 Task: Open Card Social Media Campaign Planning in Board Crisis Management Planning to Workspace Affiliate Marketing and add a team member Softage.4@softage.net, a label Purple, a checklist Landscape Architecture, an attachment from your onedrive, a color Purple and finally, add a card description 'Develop and launch new customer referral program for existing customers' and a comment 'This task presents an opportunity to showcase our communication and presentation skills, effectively conveying information and ideas to others.'. Add a start date 'Jan 04, 1900' with a due date 'Jan 11, 1900'
Action: Mouse moved to (406, 153)
Screenshot: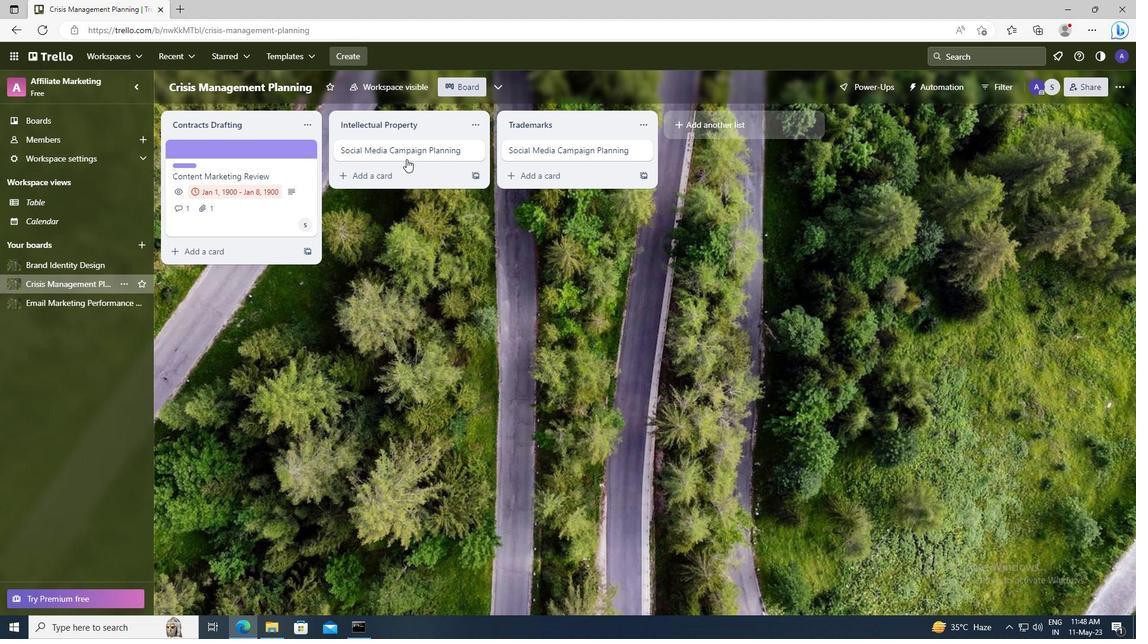 
Action: Mouse pressed left at (406, 153)
Screenshot: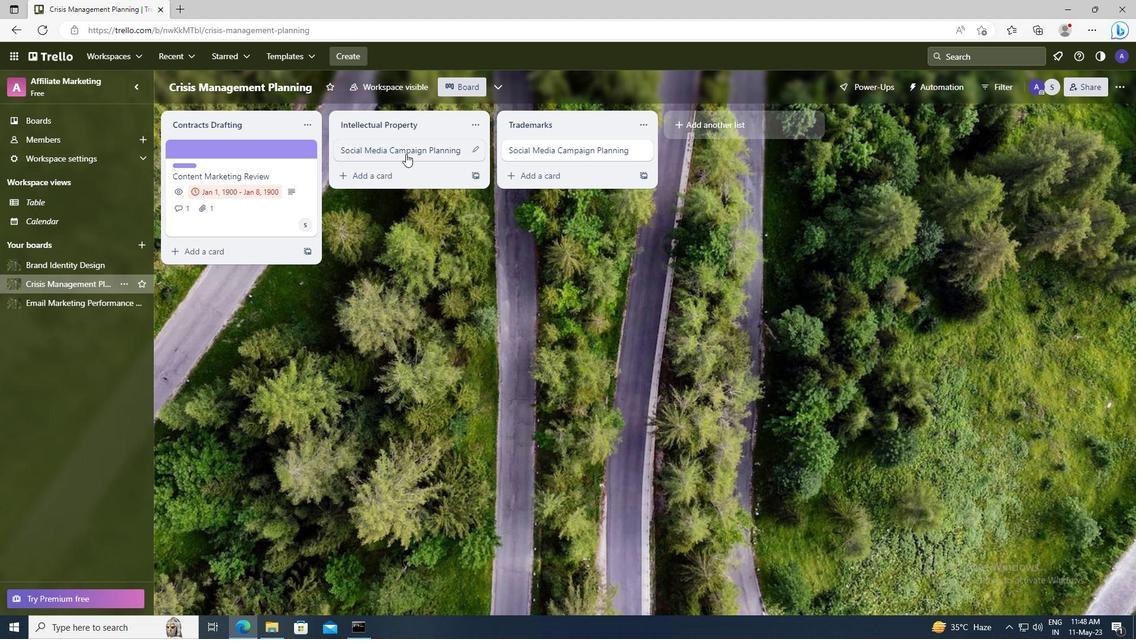 
Action: Mouse moved to (699, 193)
Screenshot: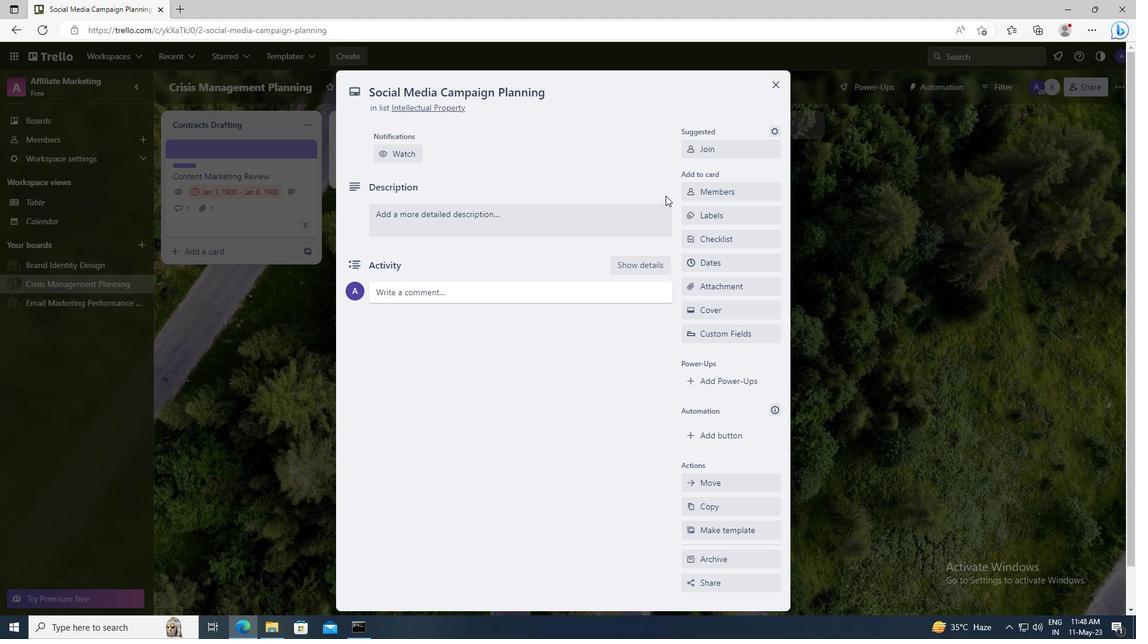 
Action: Mouse pressed left at (699, 193)
Screenshot: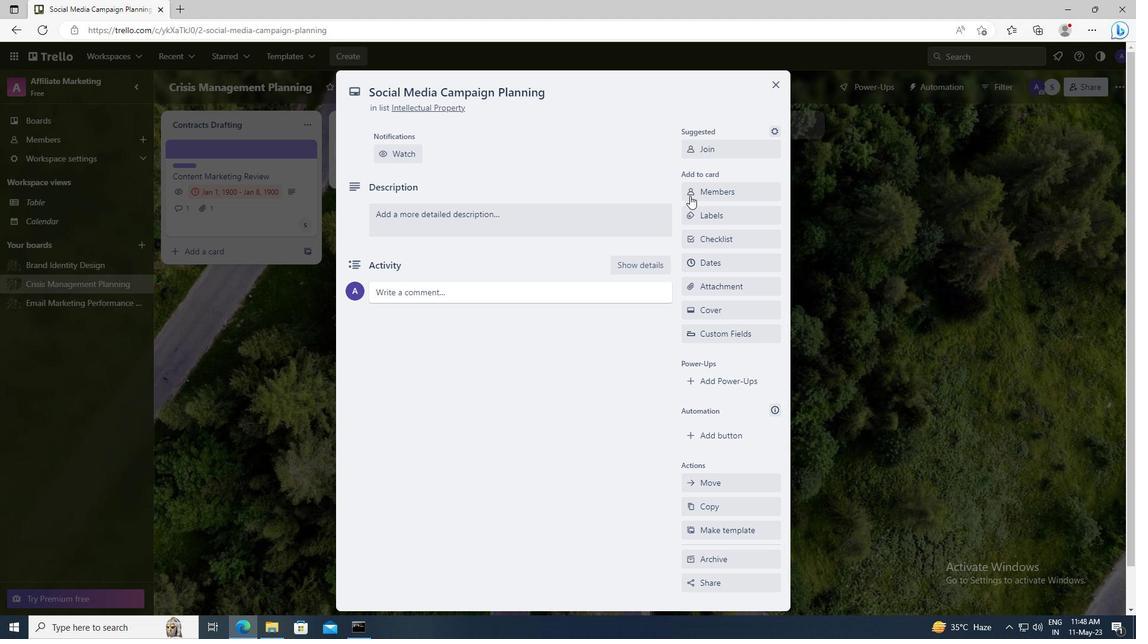 
Action: Mouse moved to (711, 245)
Screenshot: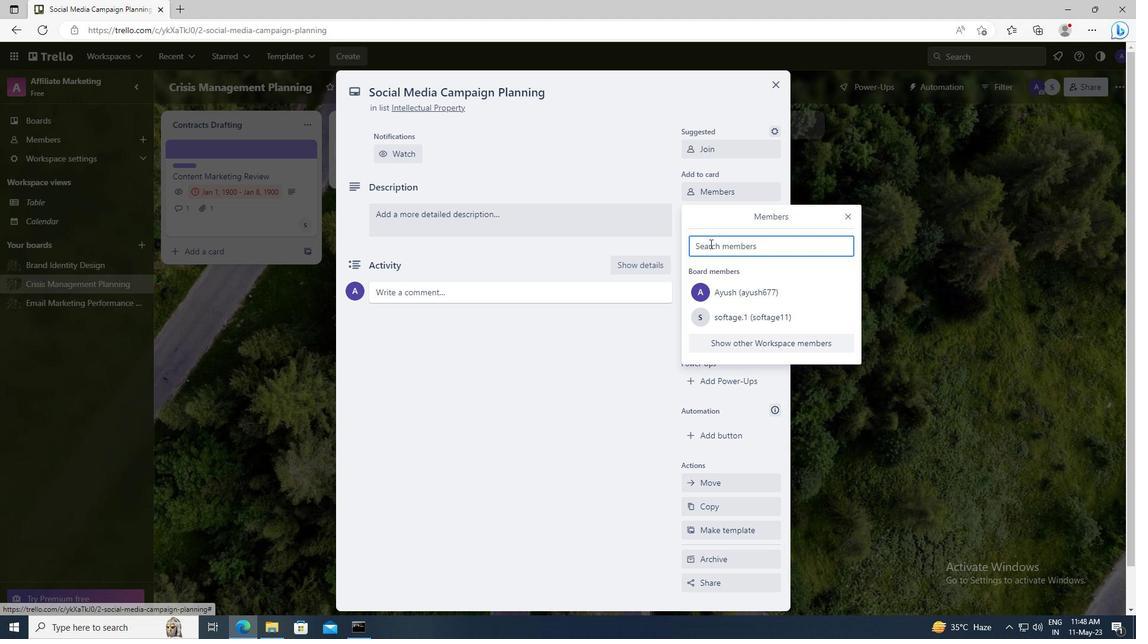 
Action: Mouse pressed left at (711, 245)
Screenshot: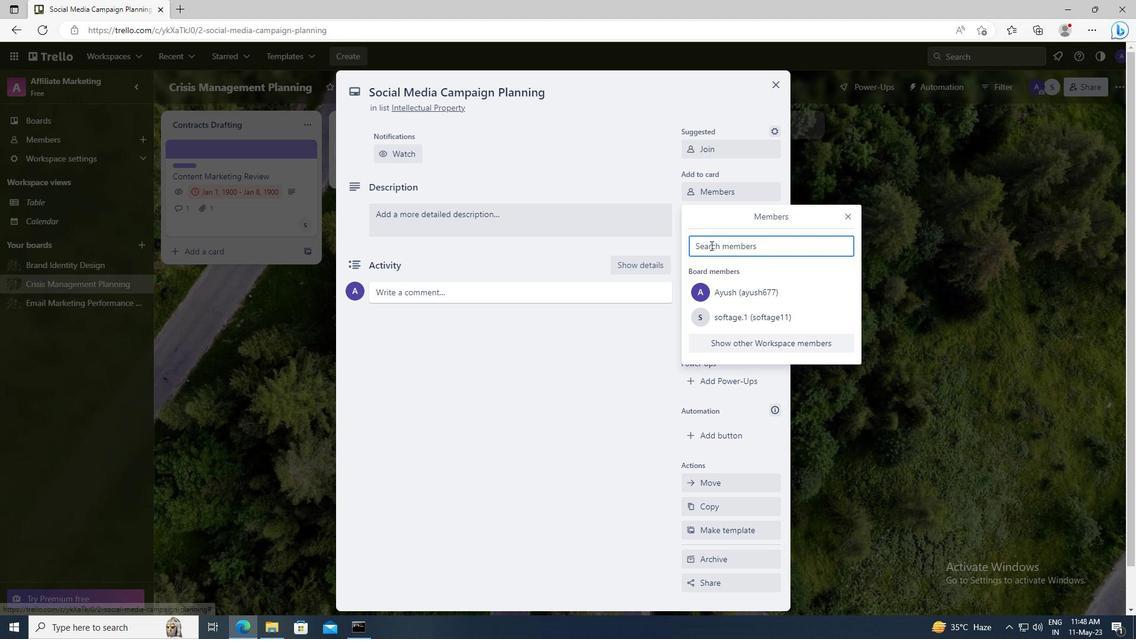 
Action: Key pressed <Key.shift>SOFTAGE.4
Screenshot: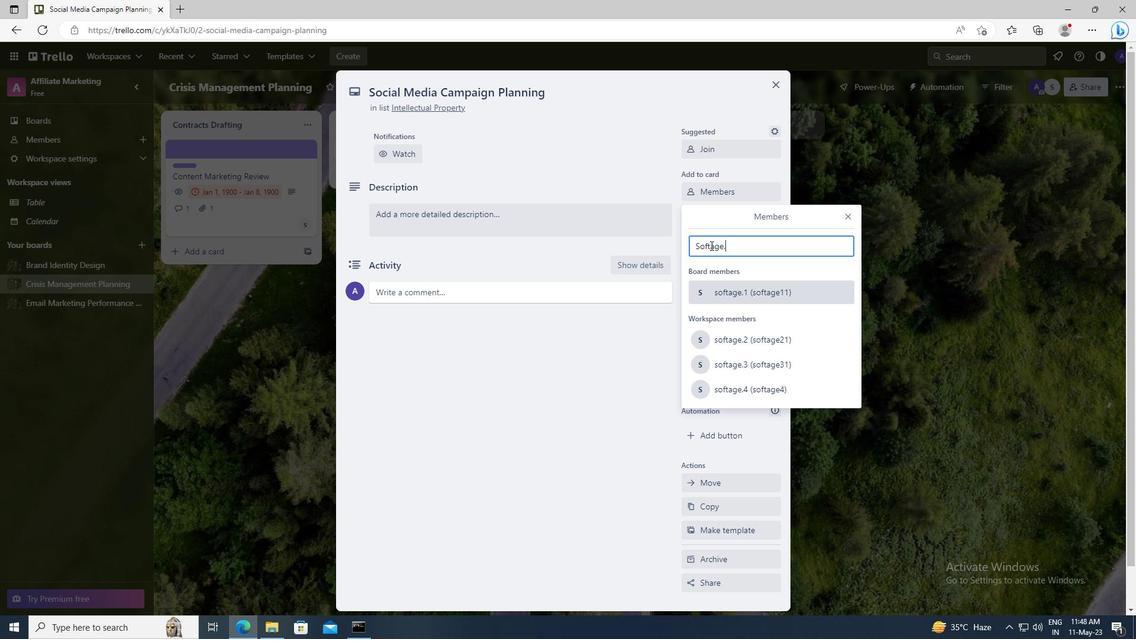 
Action: Mouse moved to (731, 357)
Screenshot: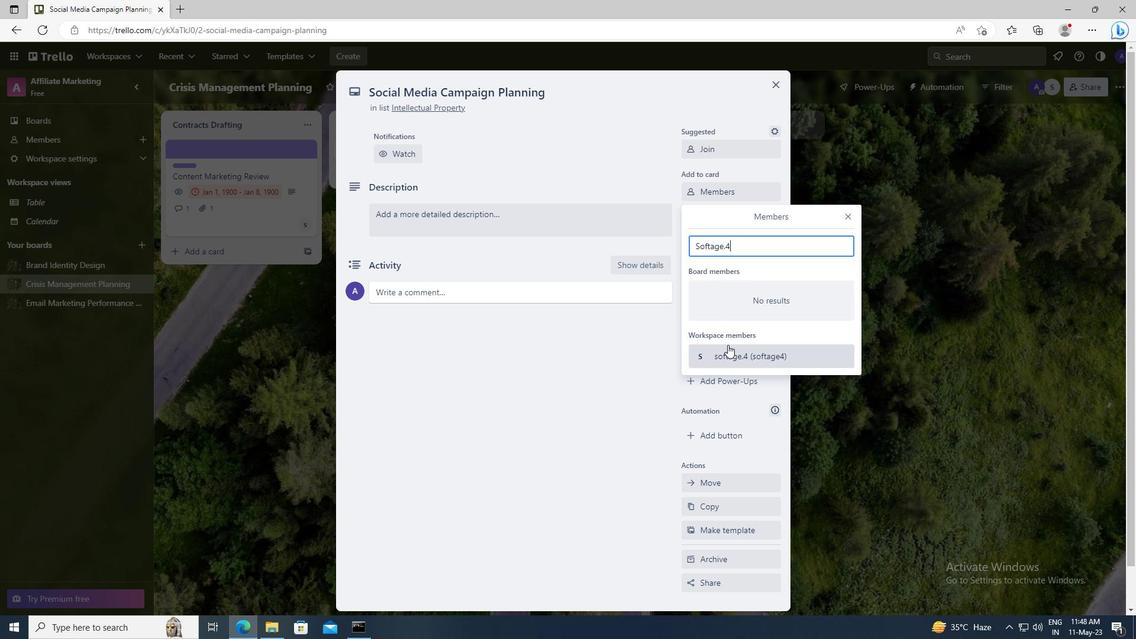 
Action: Mouse pressed left at (731, 357)
Screenshot: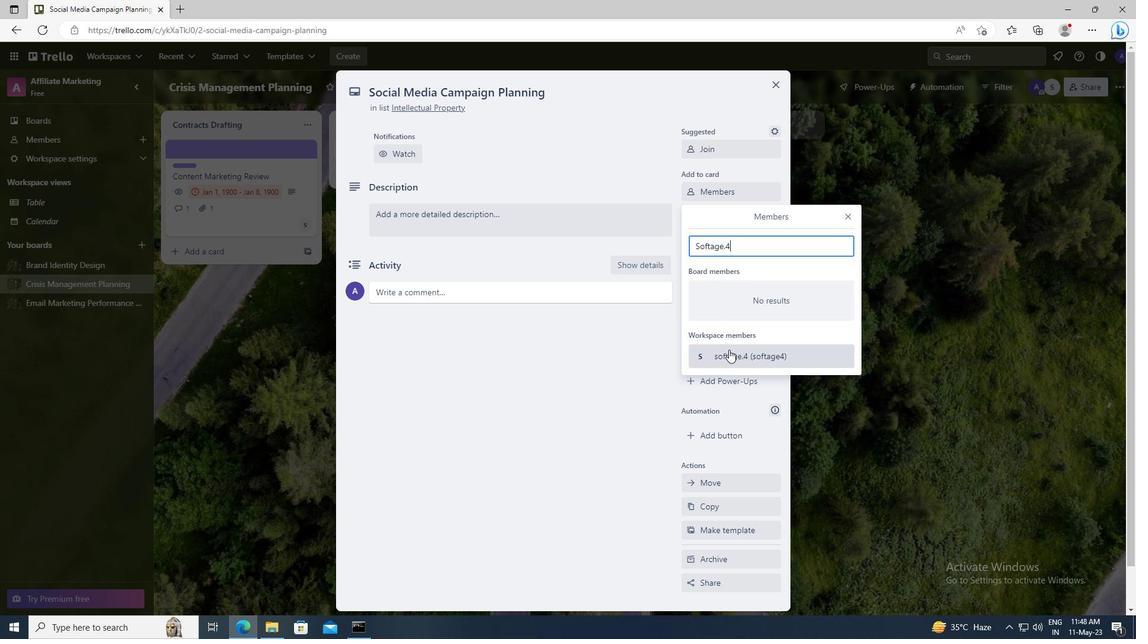 
Action: Mouse moved to (849, 217)
Screenshot: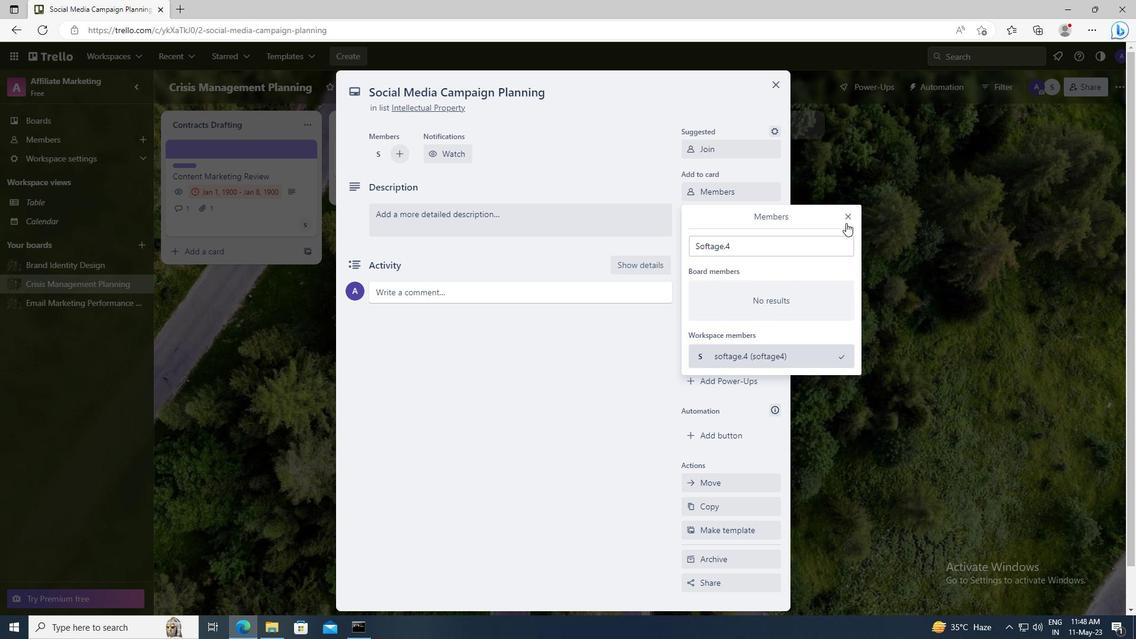 
Action: Mouse pressed left at (849, 217)
Screenshot: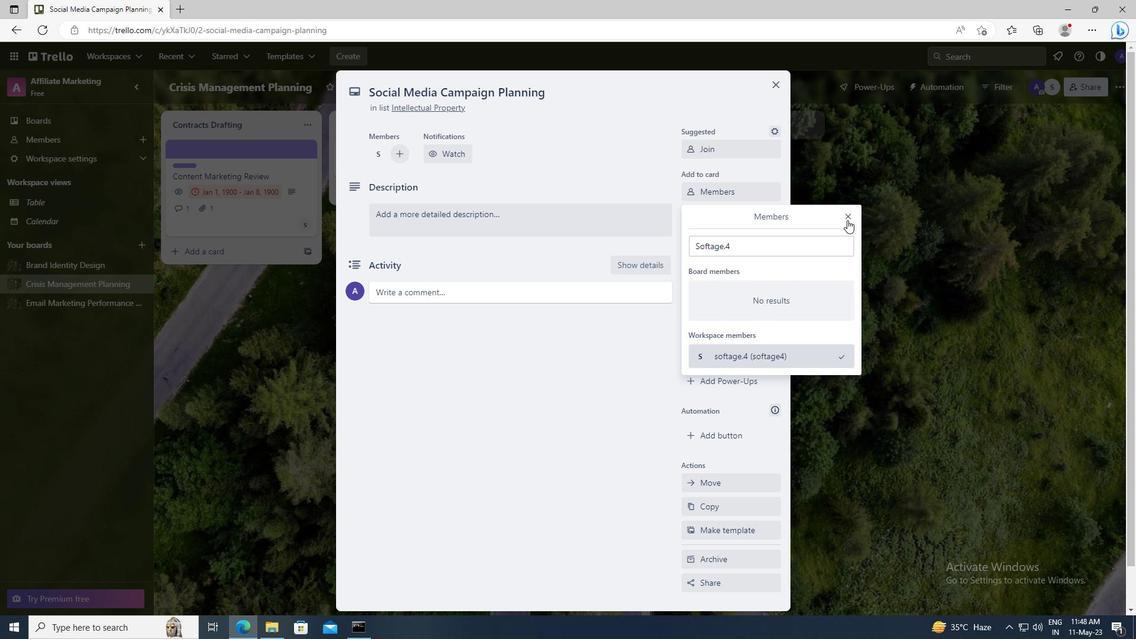 
Action: Mouse moved to (733, 214)
Screenshot: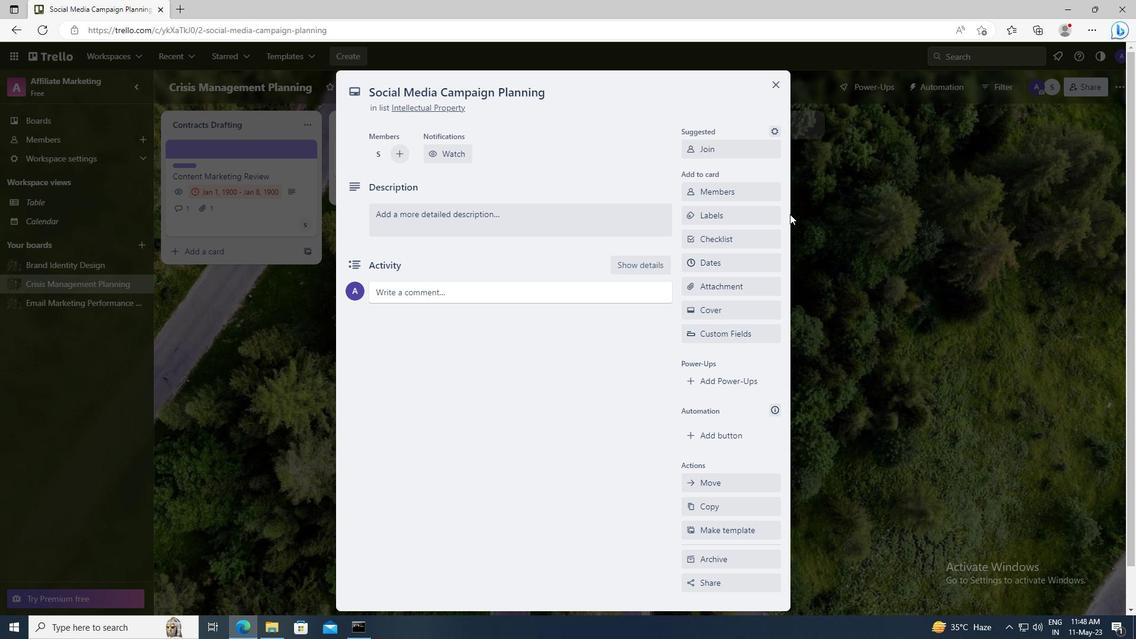 
Action: Mouse pressed left at (733, 214)
Screenshot: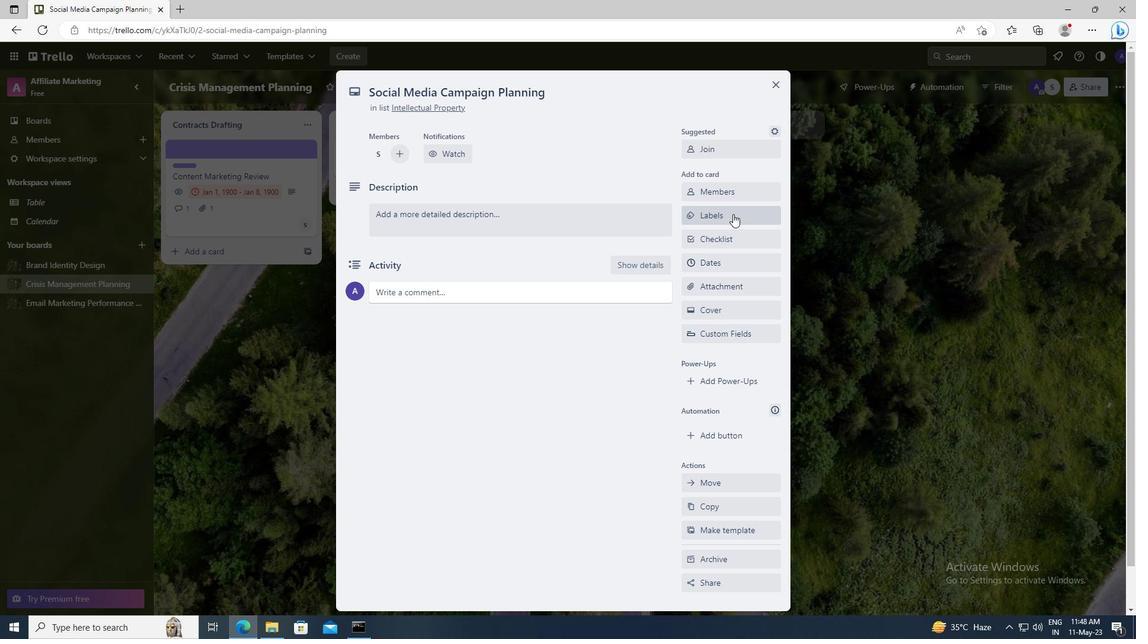 
Action: Mouse moved to (773, 447)
Screenshot: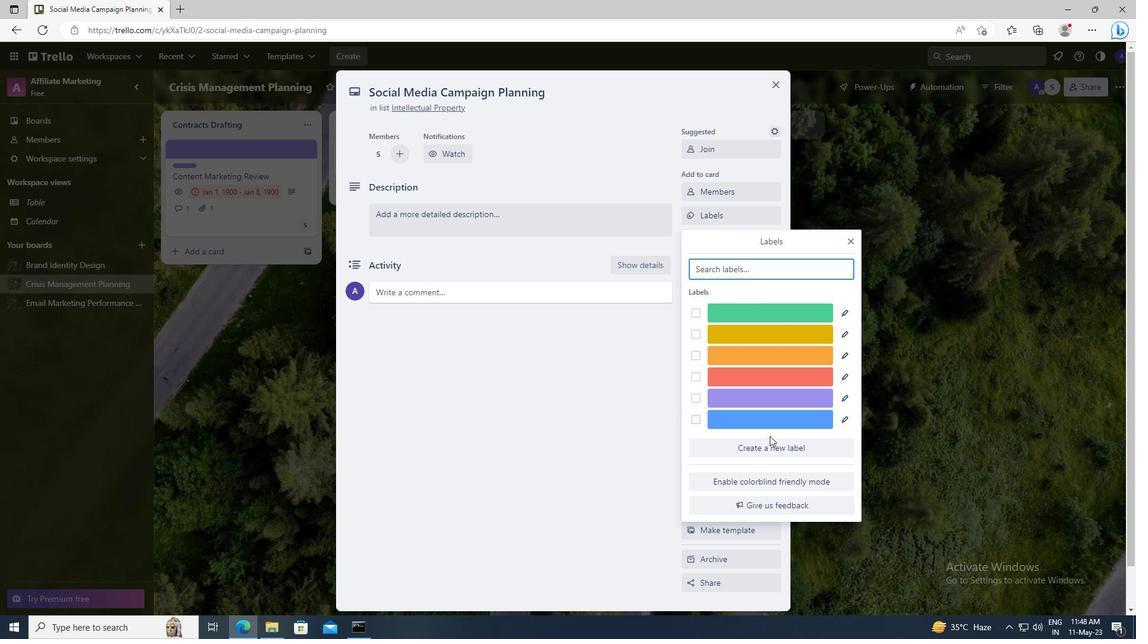 
Action: Mouse pressed left at (773, 447)
Screenshot: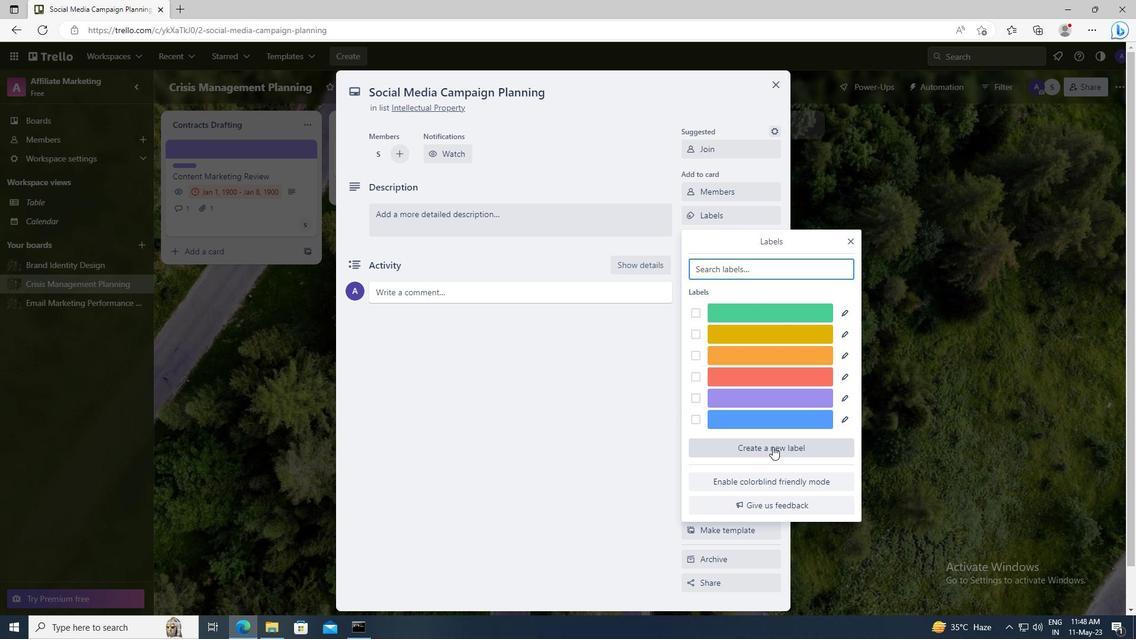 
Action: Mouse moved to (841, 410)
Screenshot: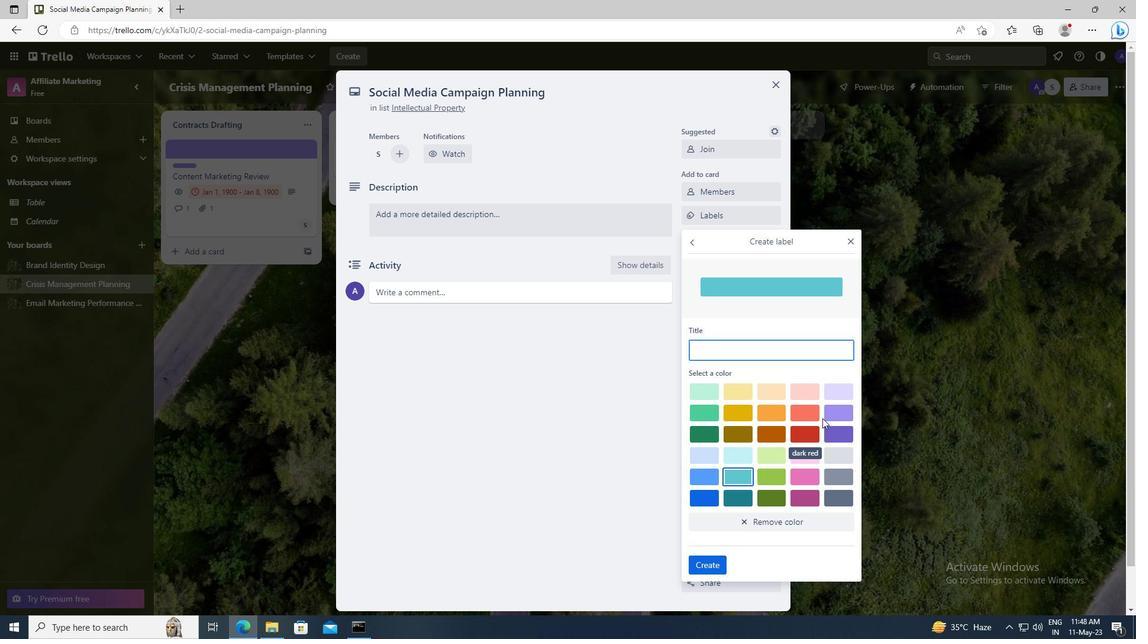 
Action: Mouse pressed left at (841, 410)
Screenshot: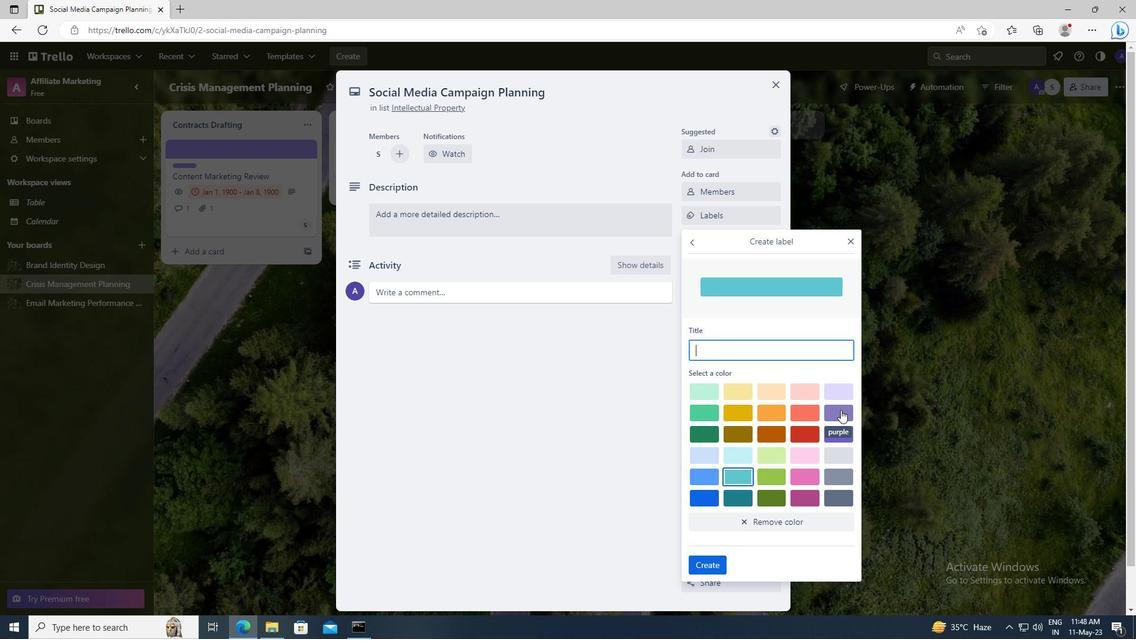 
Action: Mouse moved to (713, 569)
Screenshot: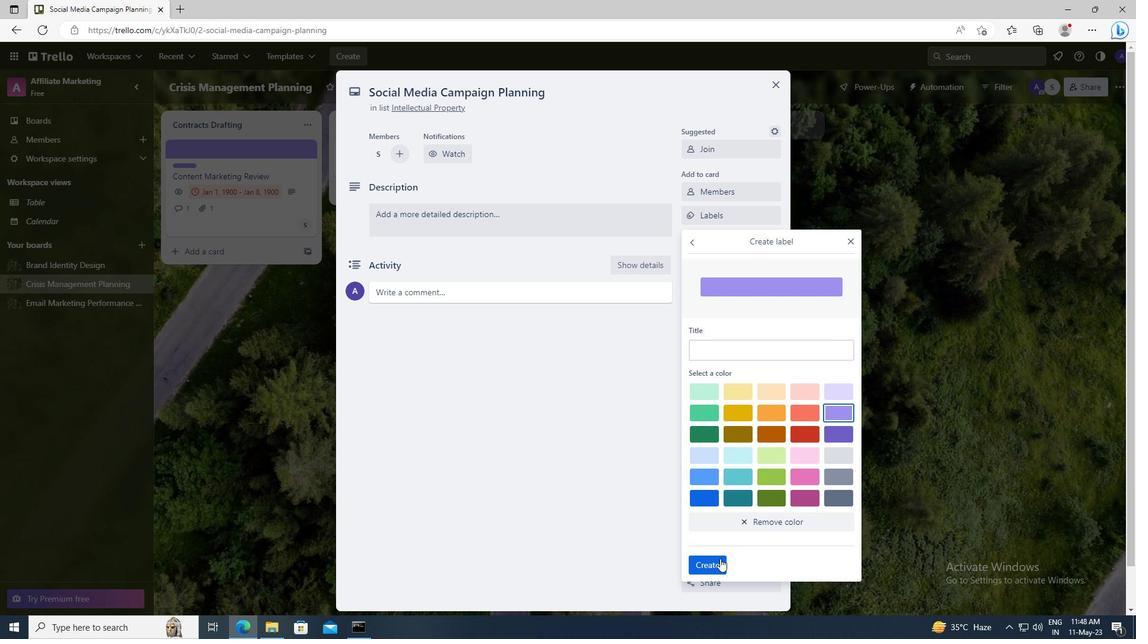 
Action: Mouse pressed left at (713, 569)
Screenshot: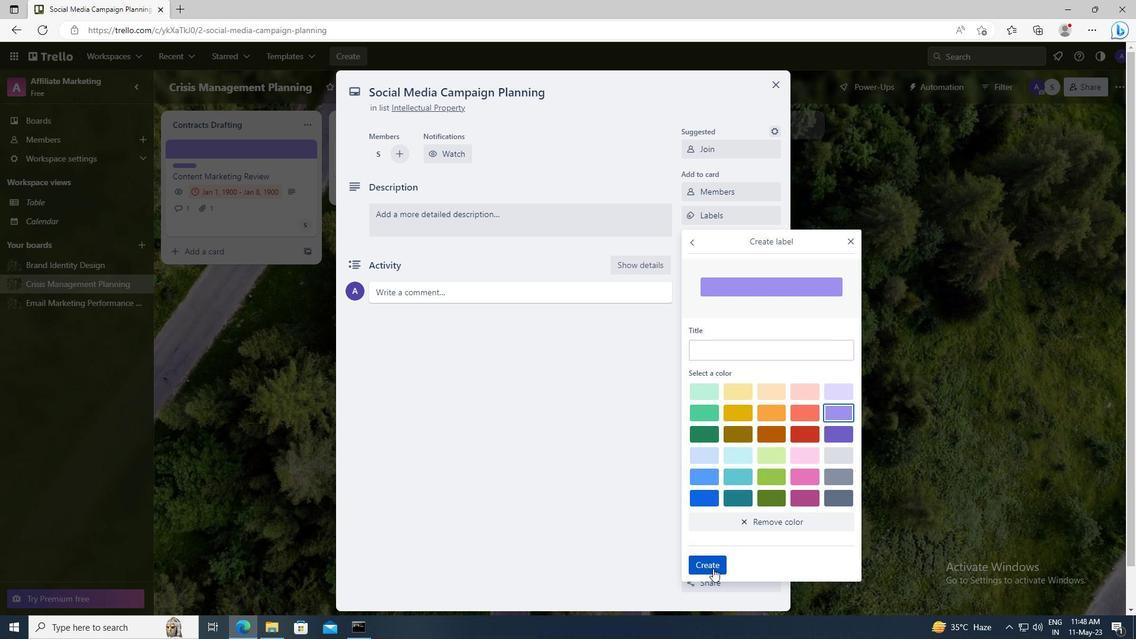 
Action: Mouse moved to (853, 242)
Screenshot: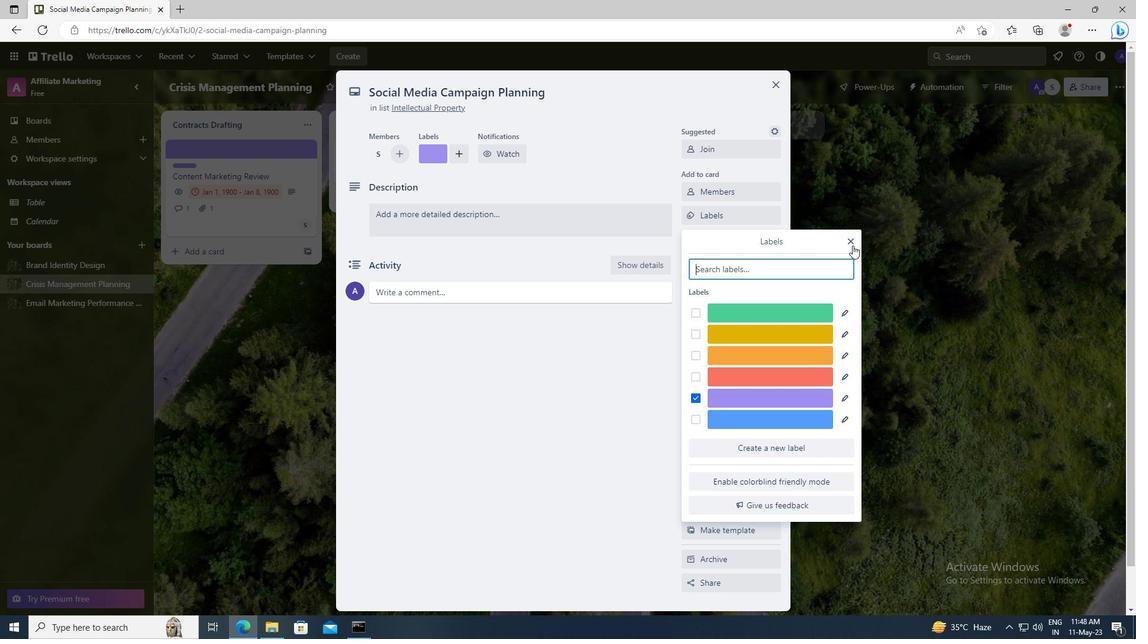 
Action: Mouse pressed left at (853, 242)
Screenshot: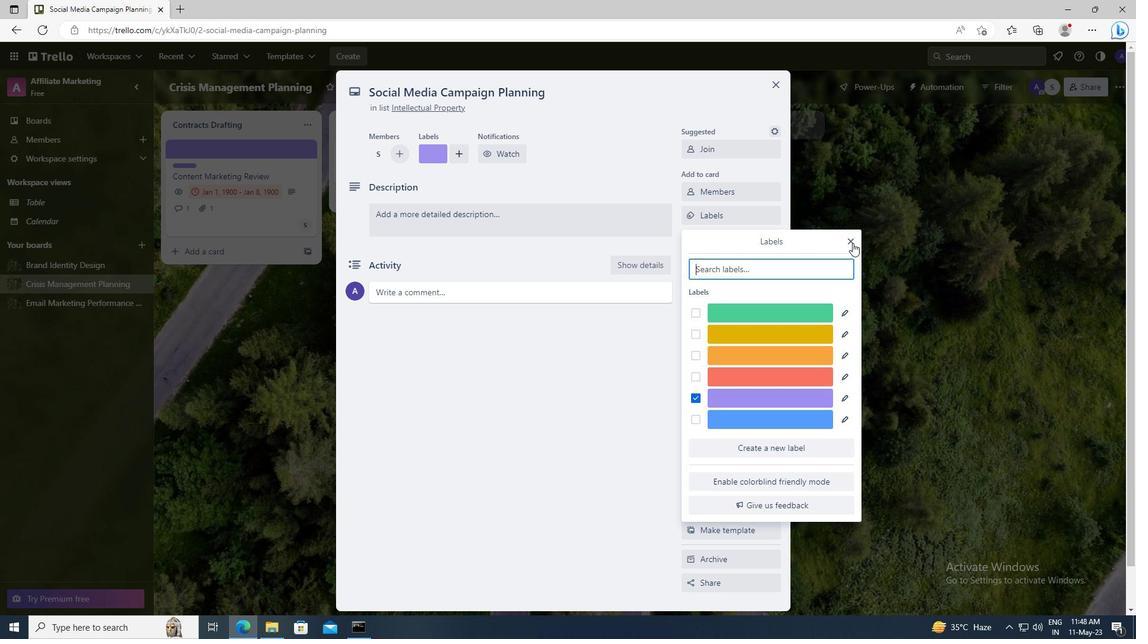 
Action: Mouse moved to (737, 239)
Screenshot: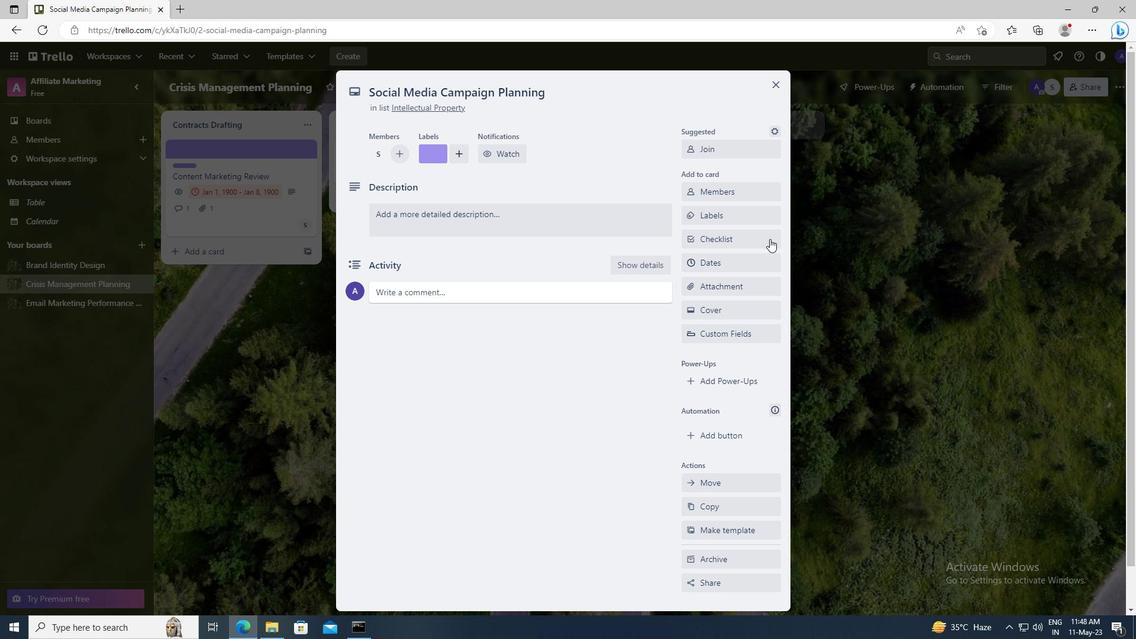 
Action: Mouse pressed left at (737, 239)
Screenshot: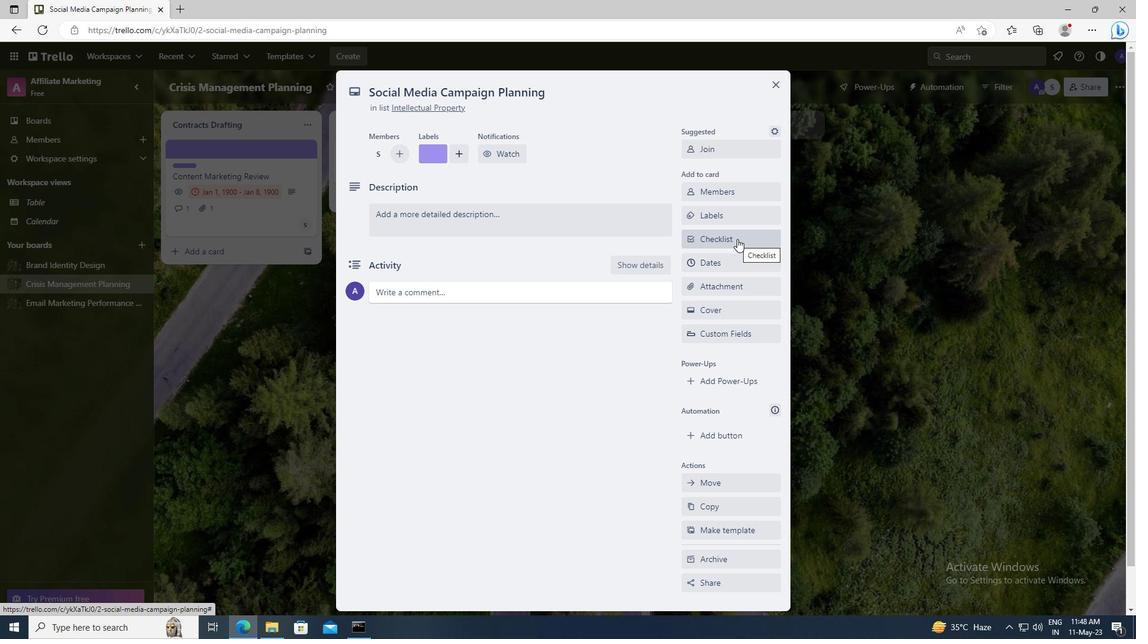 
Action: Key pressed <Key.shift>LANDSCAPE<Key.space><Key.shift>ARCHITECTURE
Screenshot: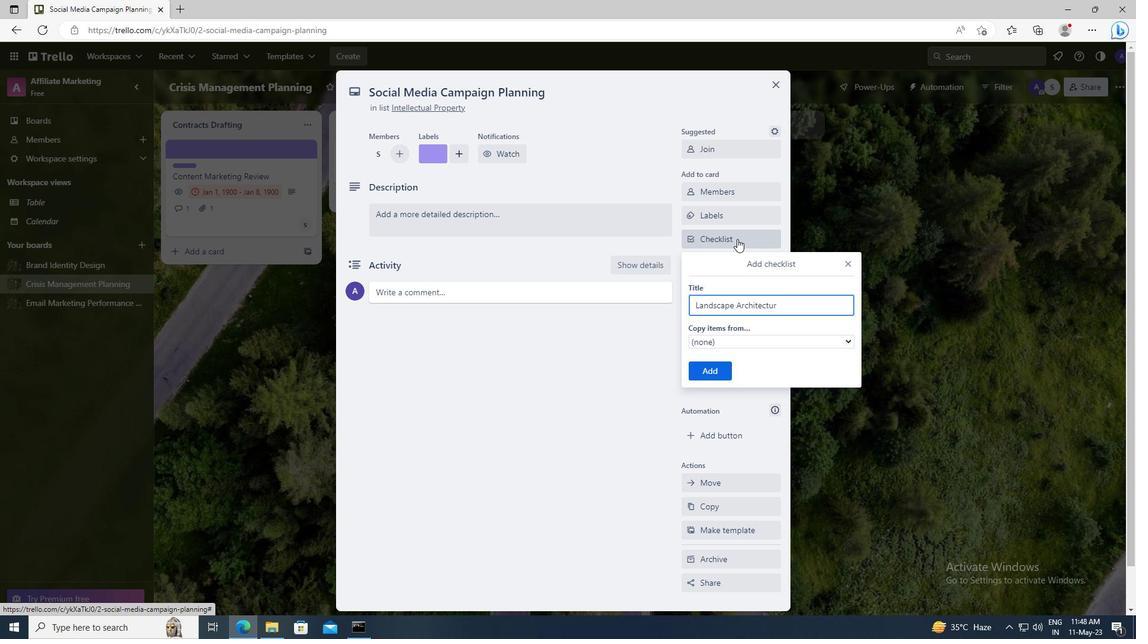 
Action: Mouse moved to (717, 372)
Screenshot: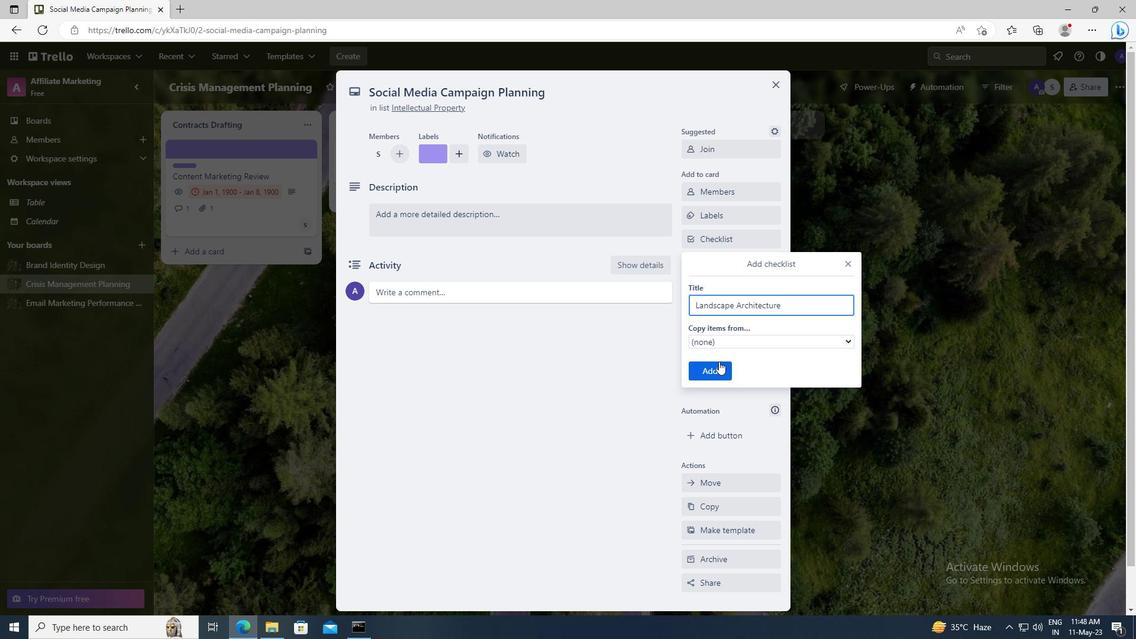 
Action: Mouse pressed left at (717, 372)
Screenshot: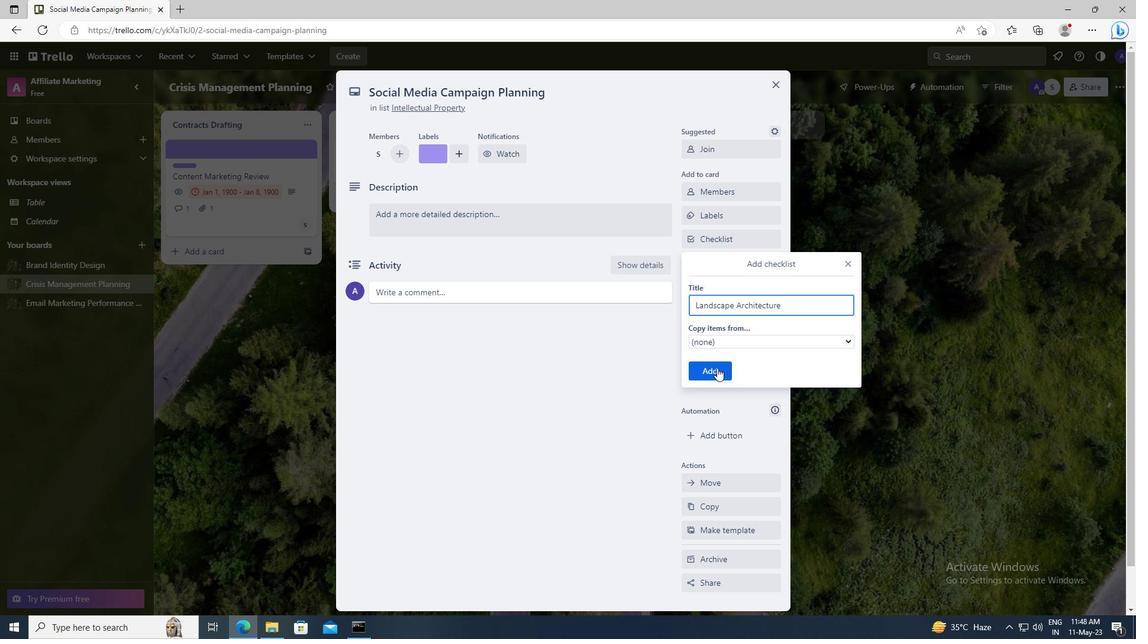
Action: Mouse moved to (717, 285)
Screenshot: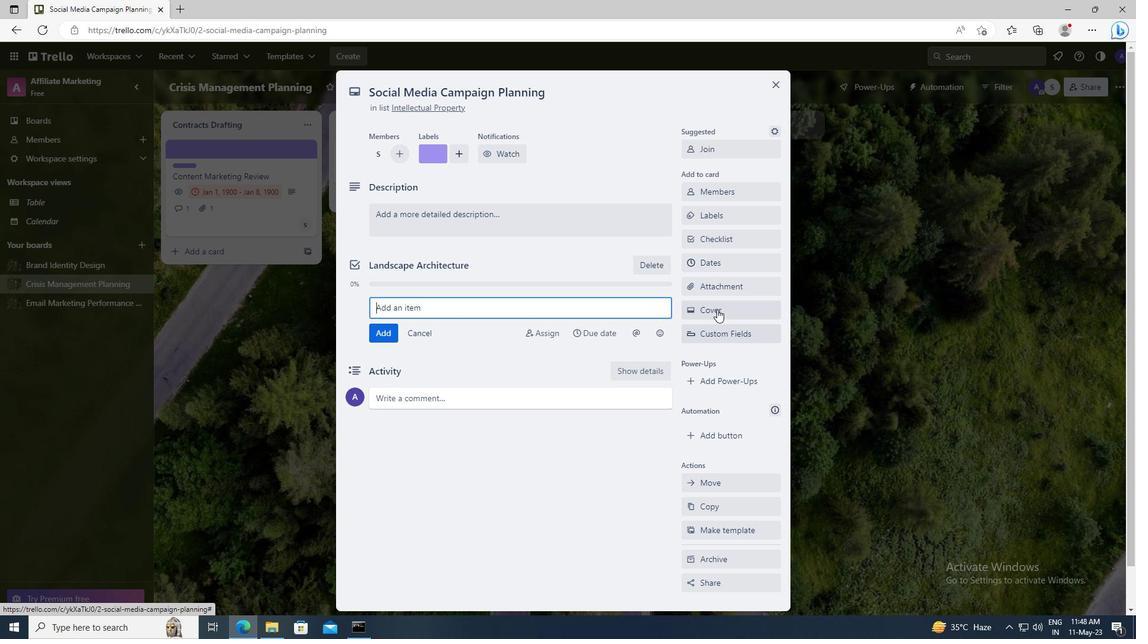 
Action: Mouse pressed left at (717, 285)
Screenshot: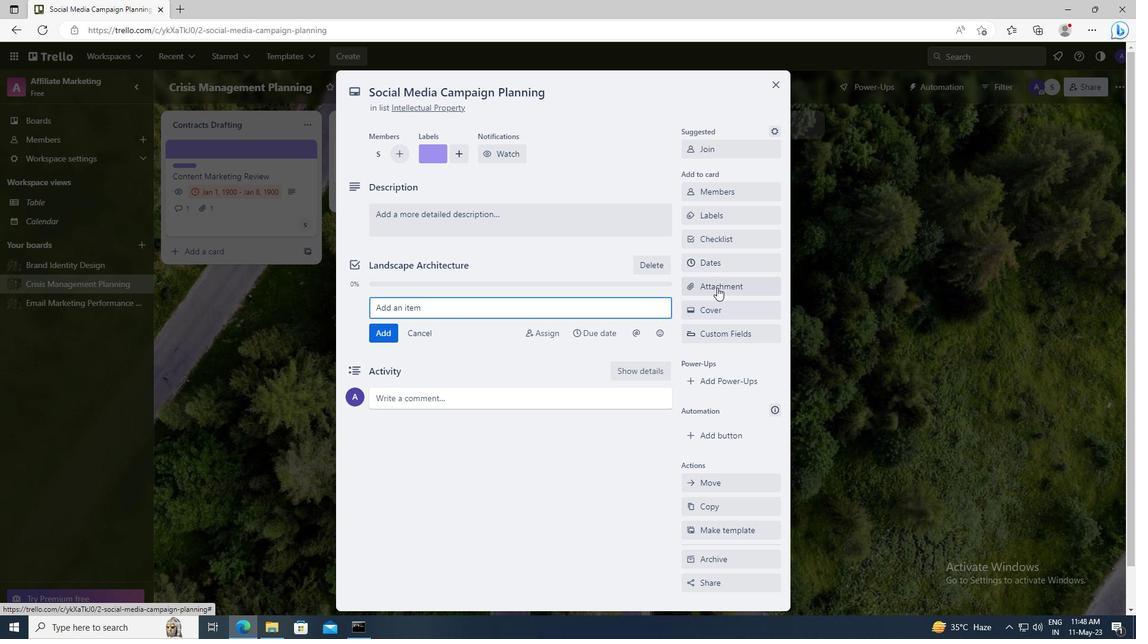 
Action: Mouse moved to (717, 429)
Screenshot: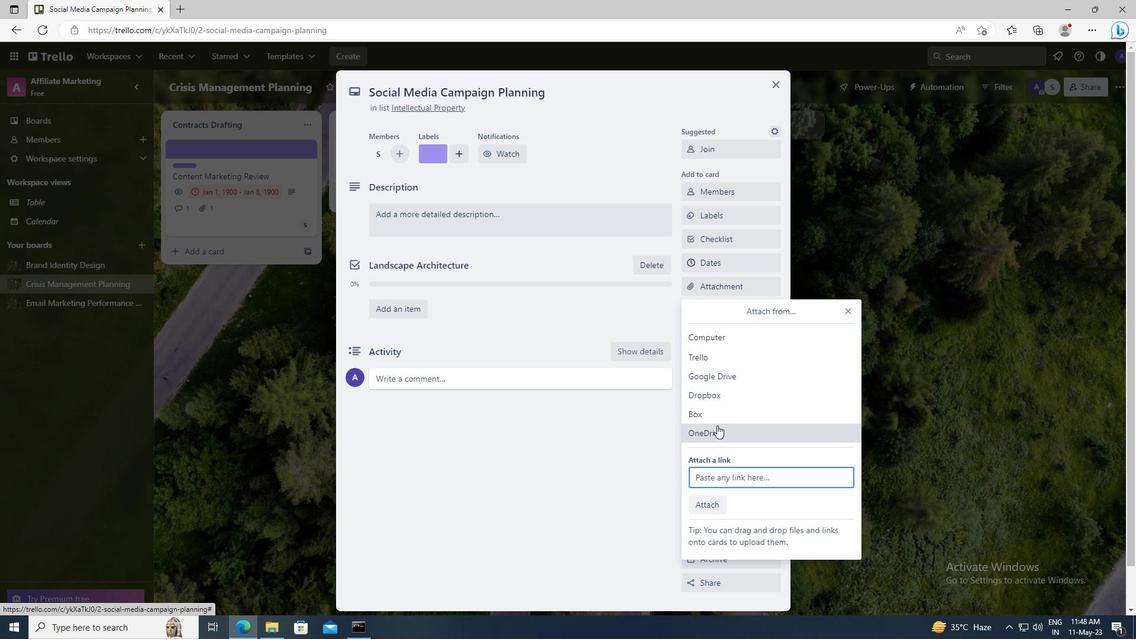 
Action: Mouse pressed left at (717, 429)
Screenshot: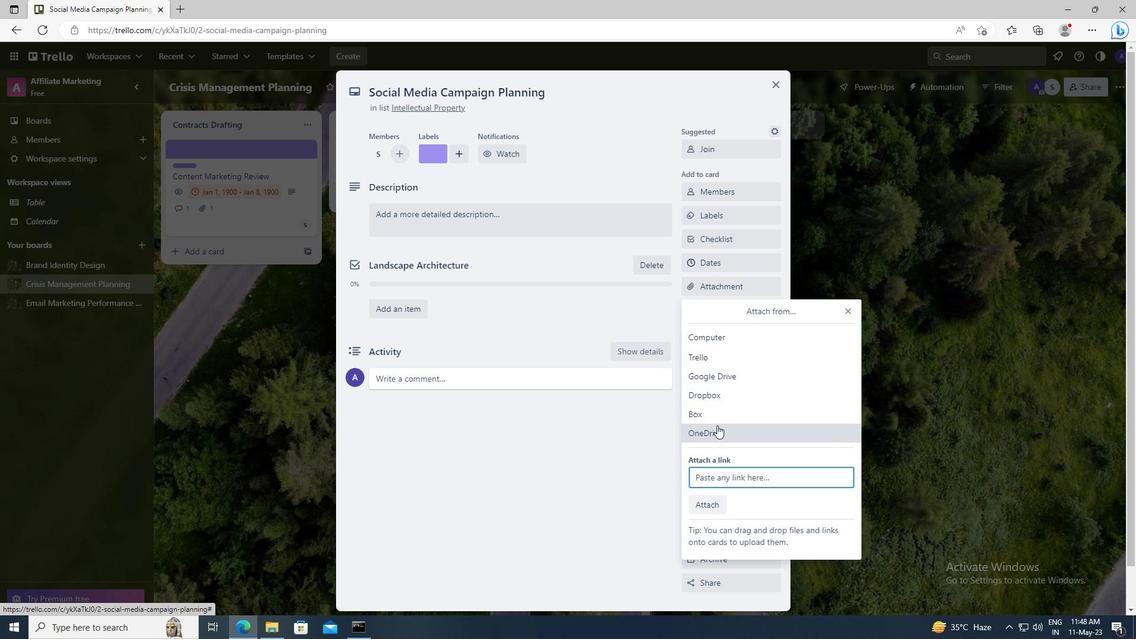 
Action: Mouse moved to (441, 232)
Screenshot: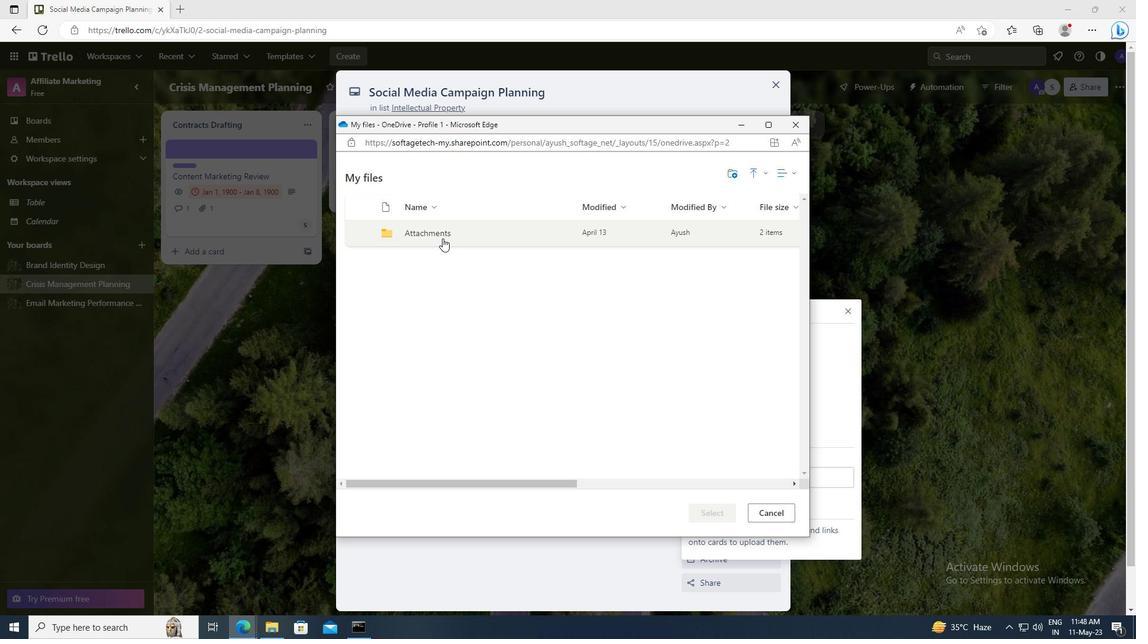 
Action: Mouse pressed left at (441, 232)
Screenshot: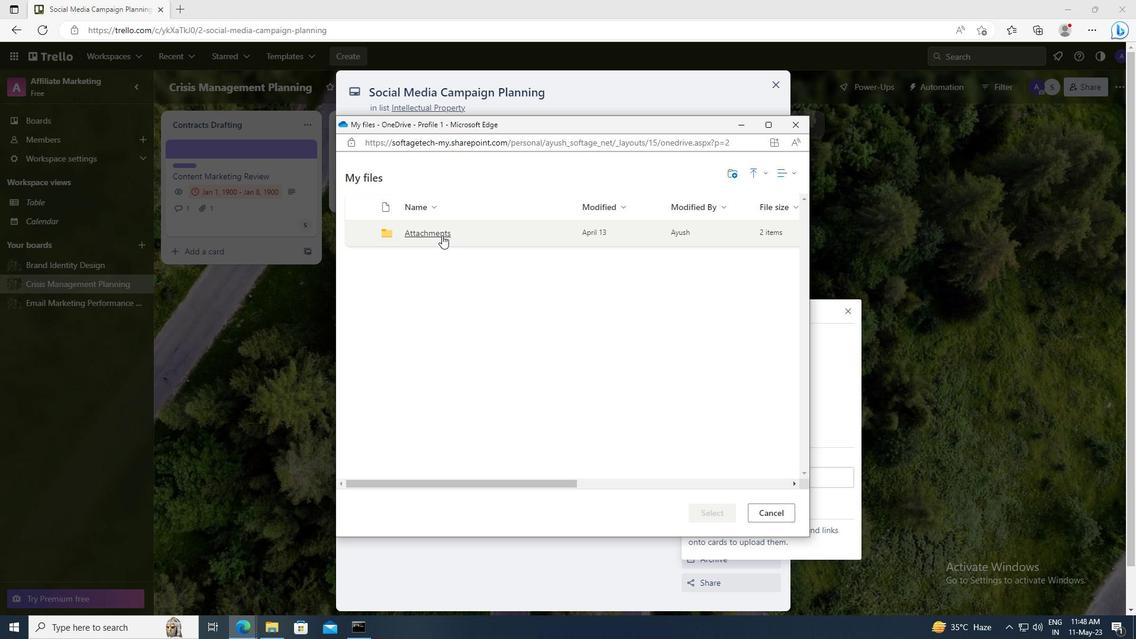 
Action: Mouse moved to (358, 237)
Screenshot: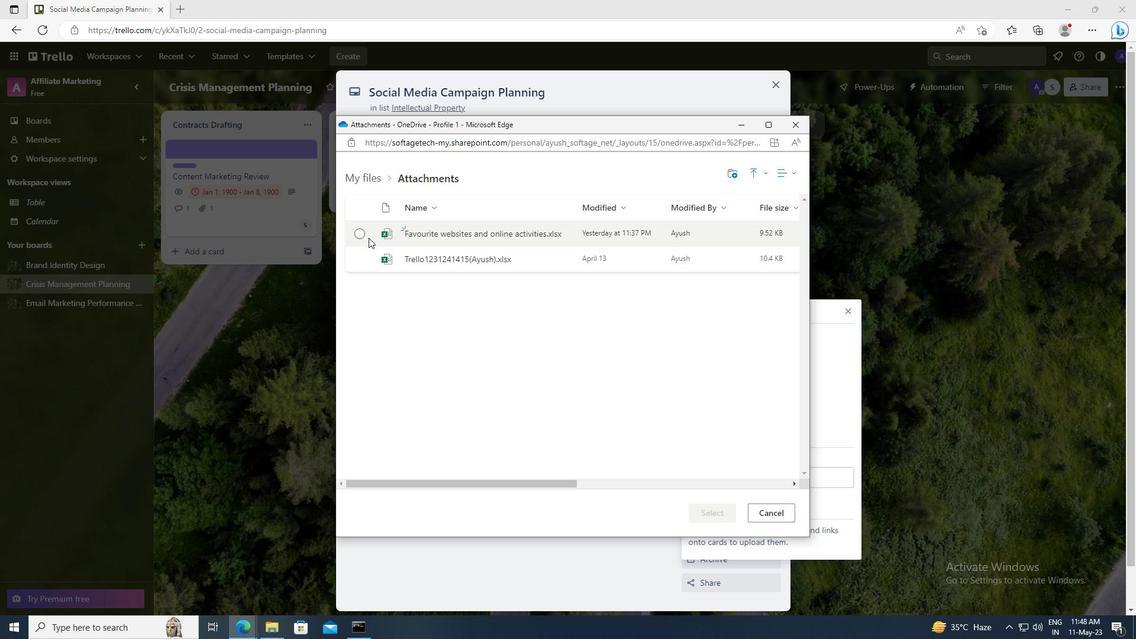 
Action: Mouse pressed left at (358, 237)
Screenshot: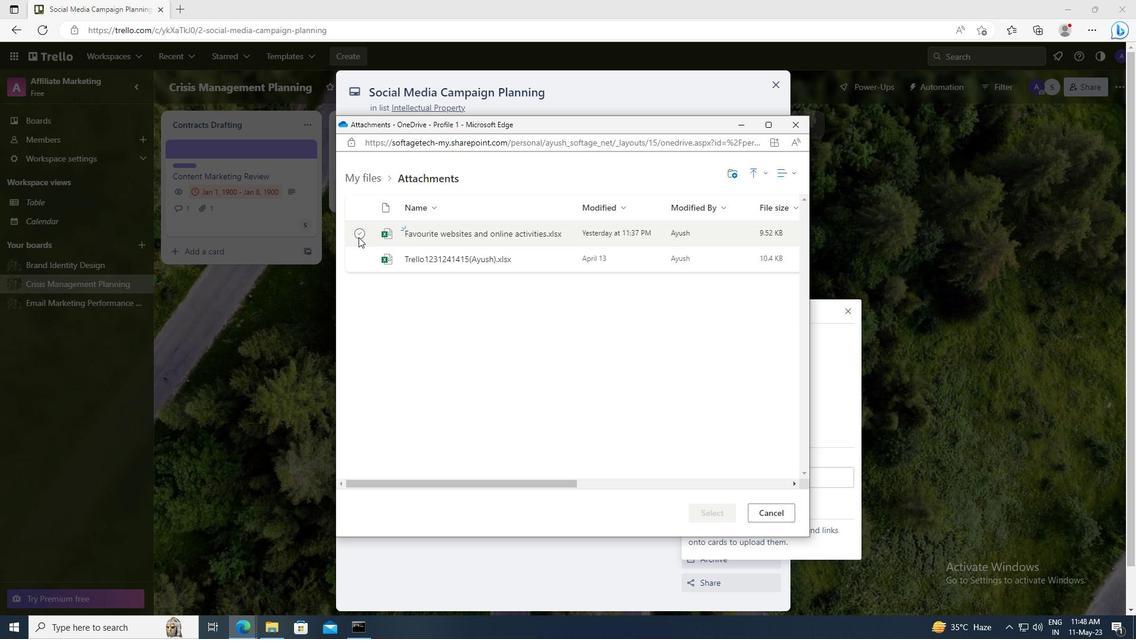 
Action: Mouse moved to (714, 513)
Screenshot: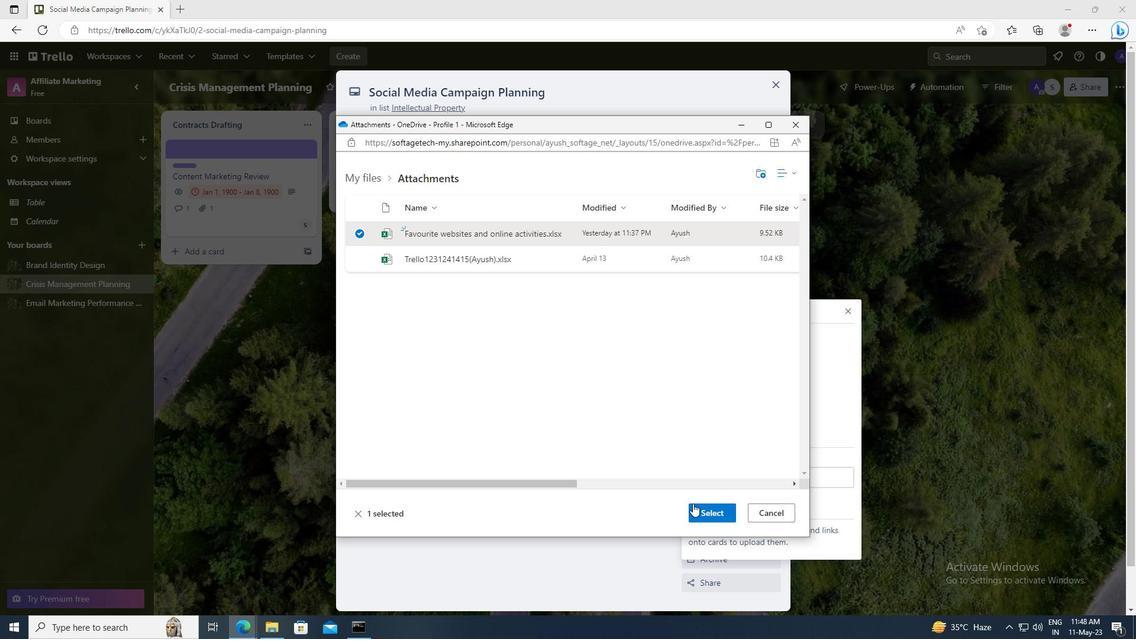 
Action: Mouse pressed left at (714, 513)
Screenshot: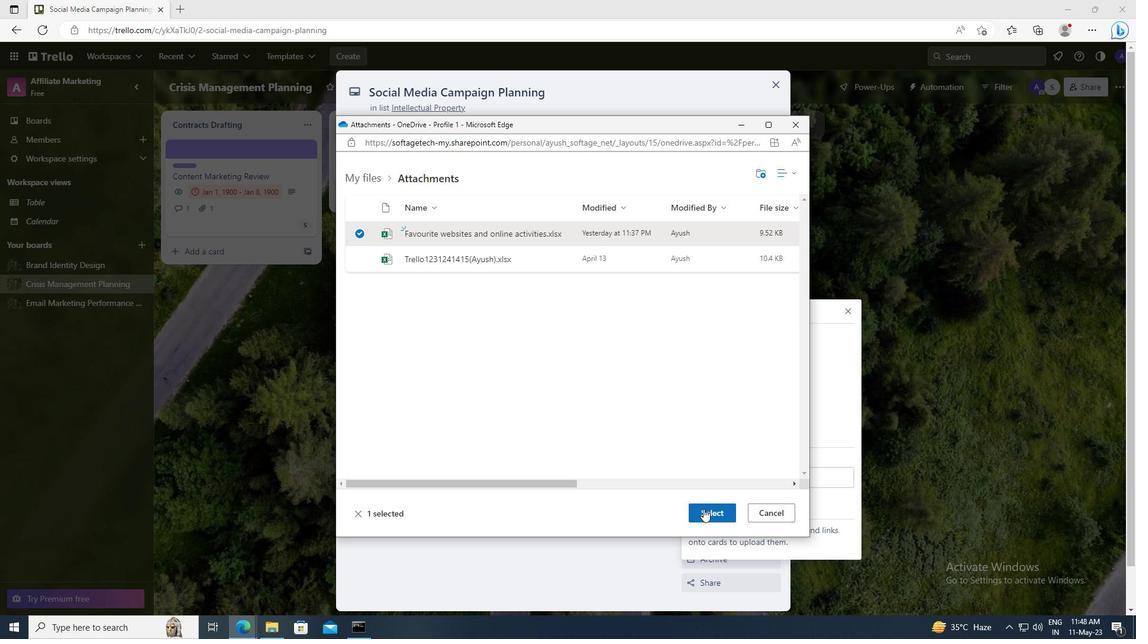 
Action: Mouse moved to (724, 314)
Screenshot: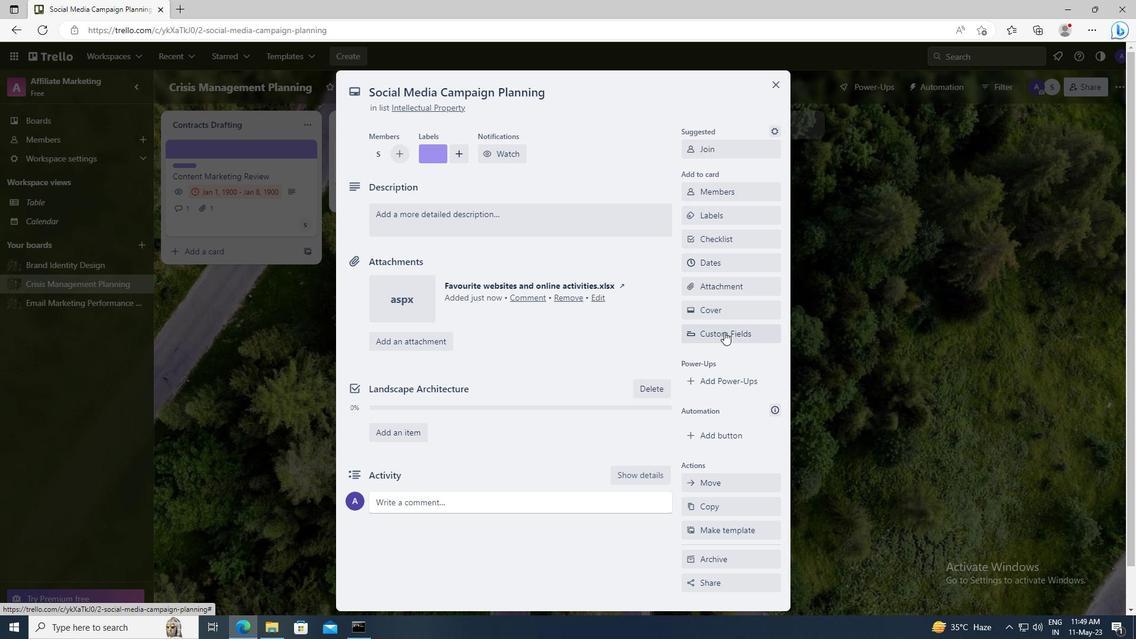 
Action: Mouse pressed left at (724, 314)
Screenshot: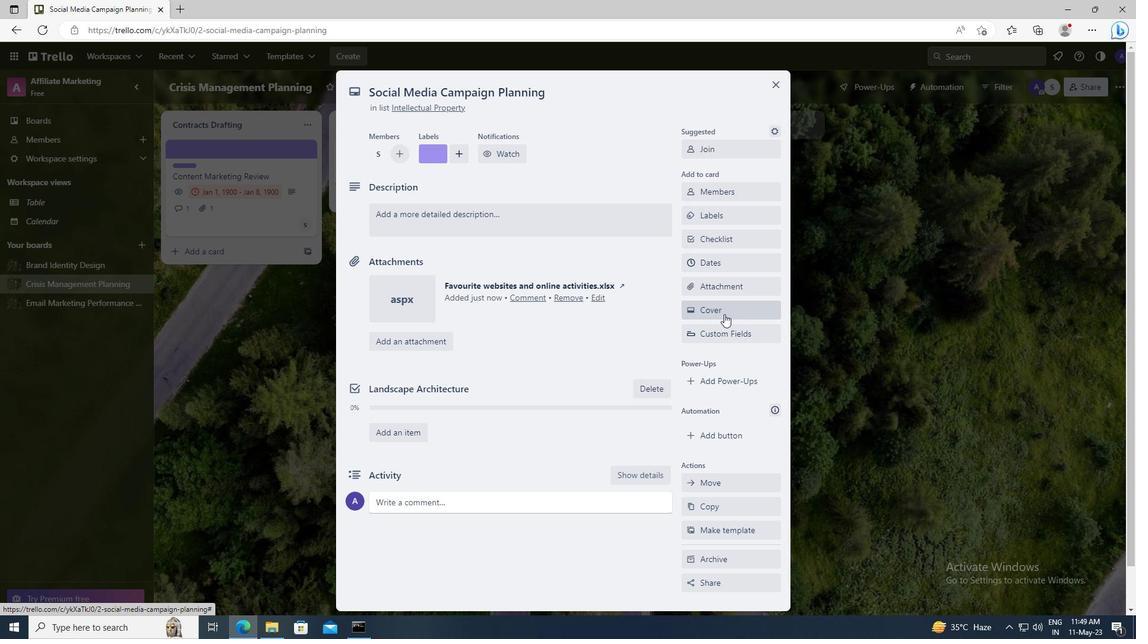 
Action: Mouse moved to (843, 375)
Screenshot: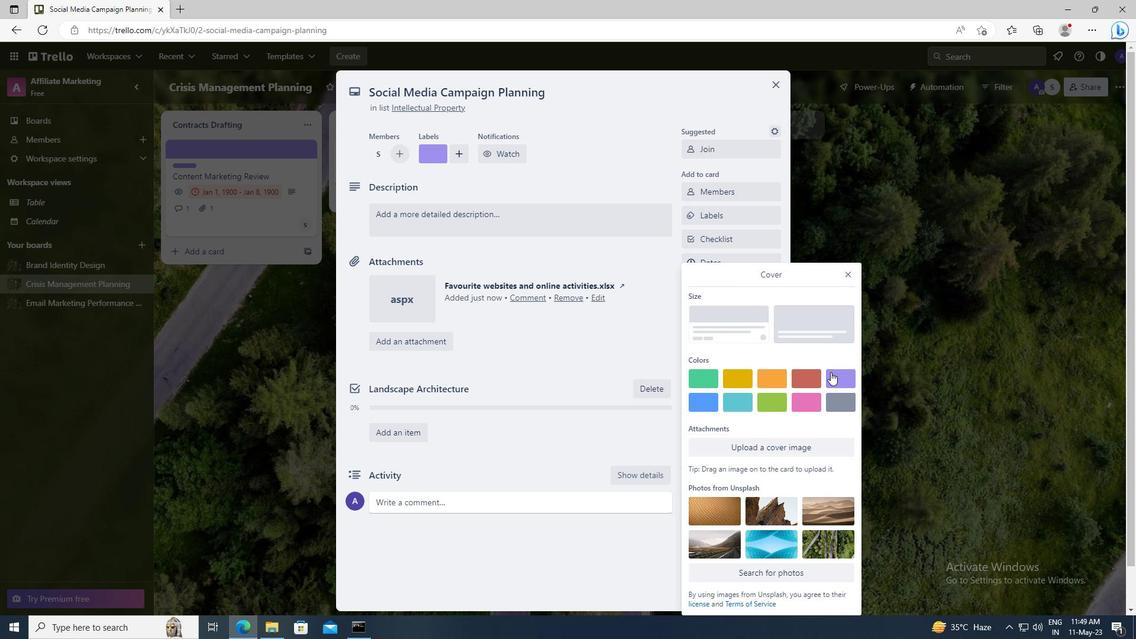 
Action: Mouse pressed left at (843, 375)
Screenshot: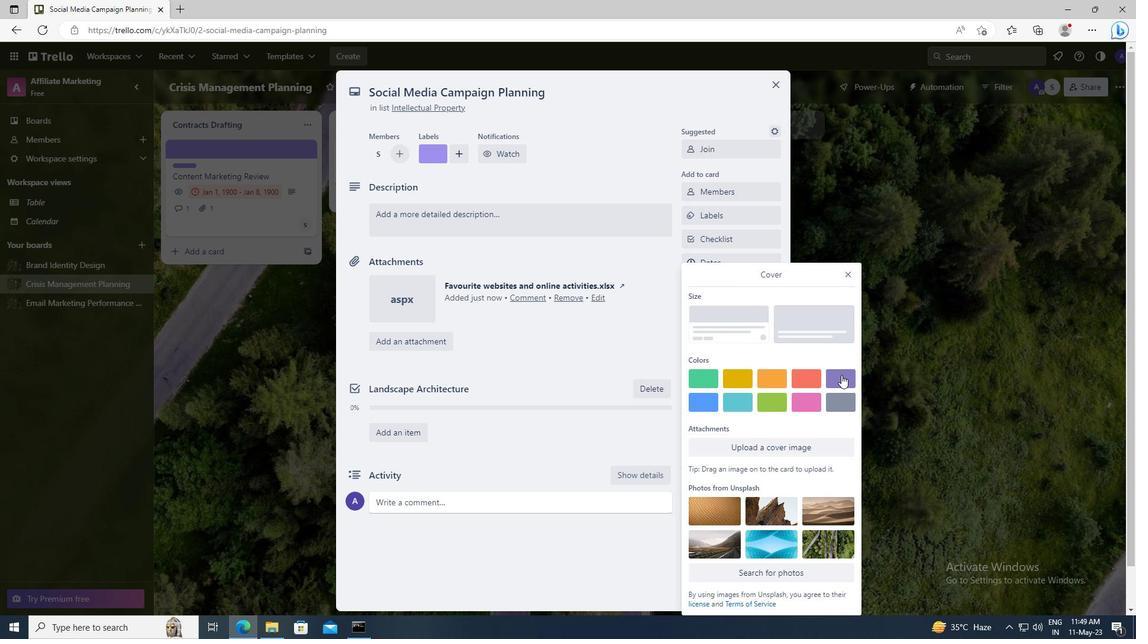 
Action: Mouse moved to (849, 255)
Screenshot: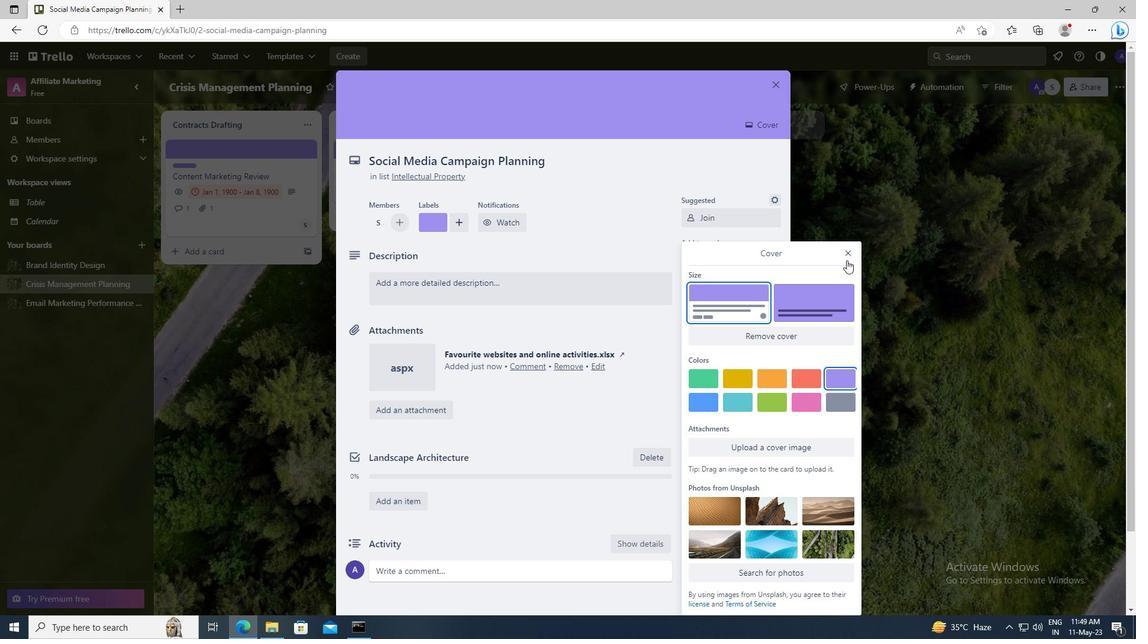
Action: Mouse pressed left at (849, 255)
Screenshot: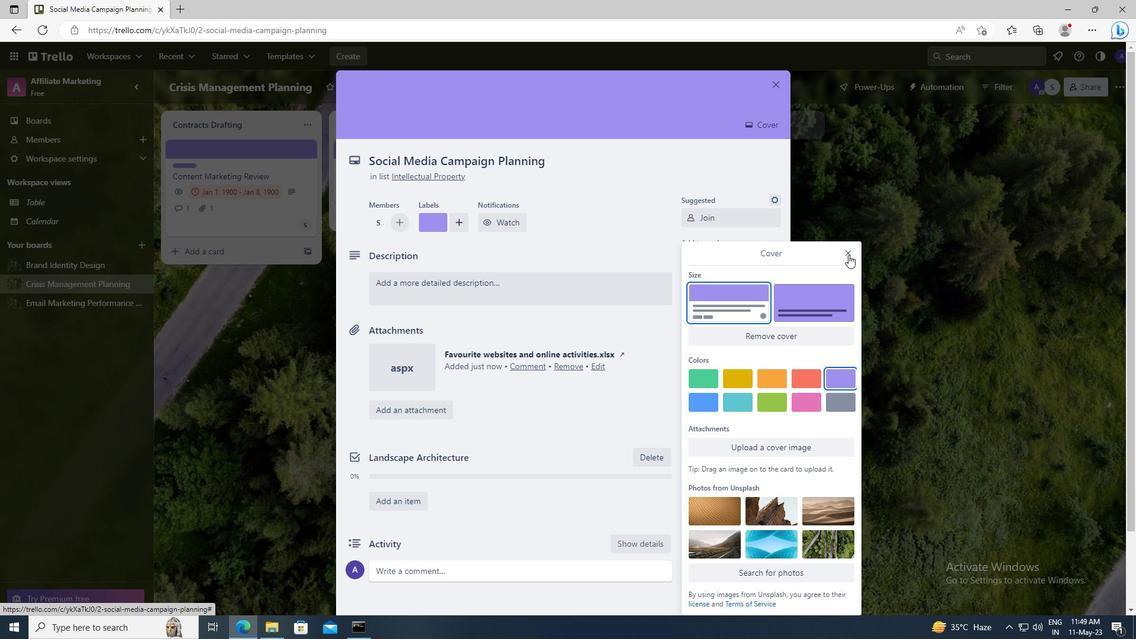 
Action: Mouse moved to (490, 300)
Screenshot: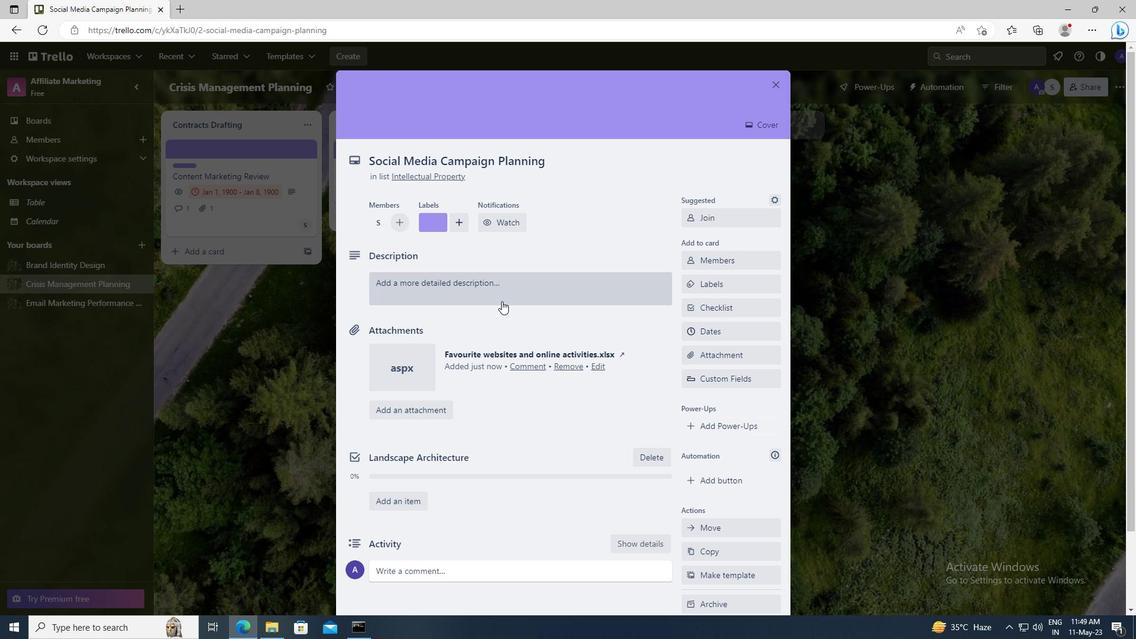 
Action: Mouse pressed left at (490, 300)
Screenshot: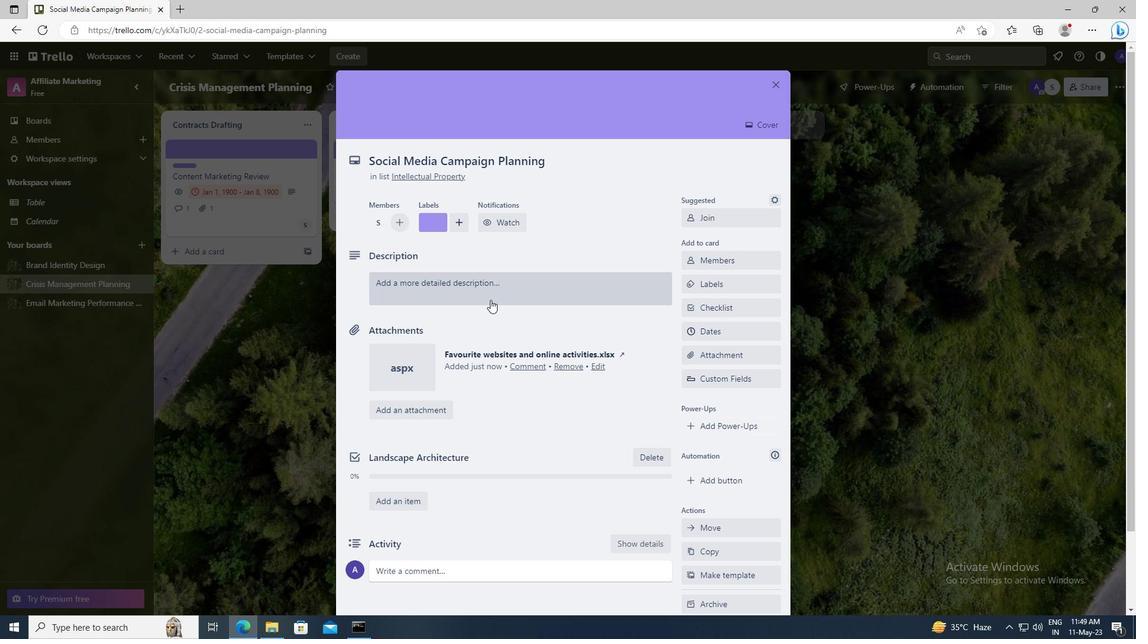 
Action: Key pressed <Key.shift>DEVELOP<Key.space>AND<Key.space>LAUNCH<Key.space>NEW<Key.space>CUSTOMER<Key.space>REFERRAL<Key.space>PROGRAM<Key.space>FOR<Key.space>EXISTING<Key.space>CUSTOMERS
Screenshot: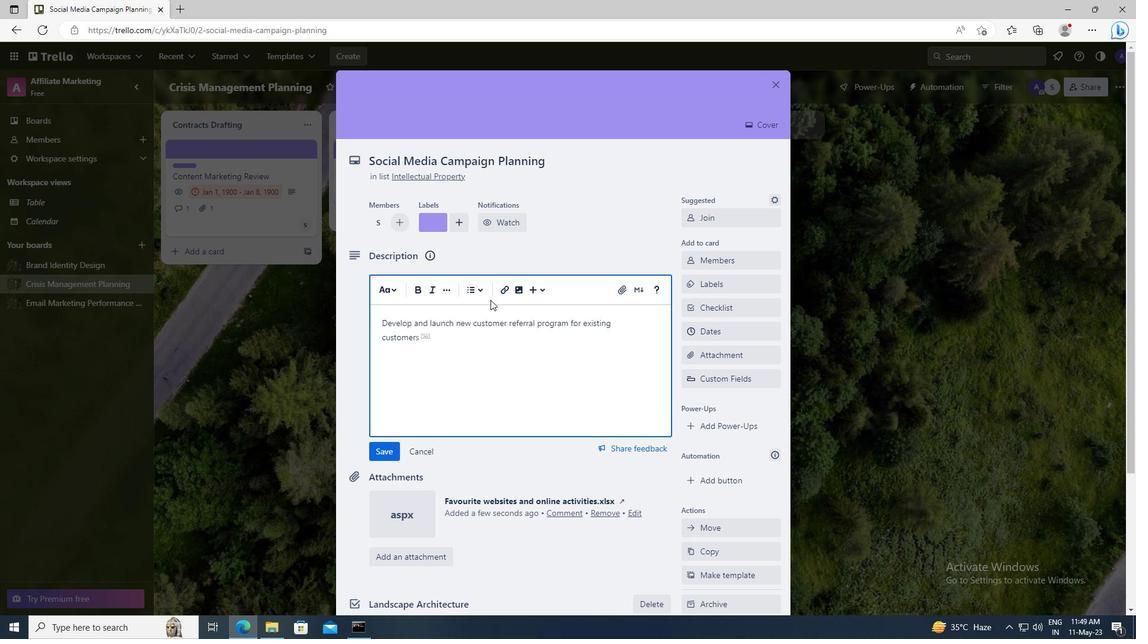 
Action: Mouse scrolled (490, 299) with delta (0, 0)
Screenshot: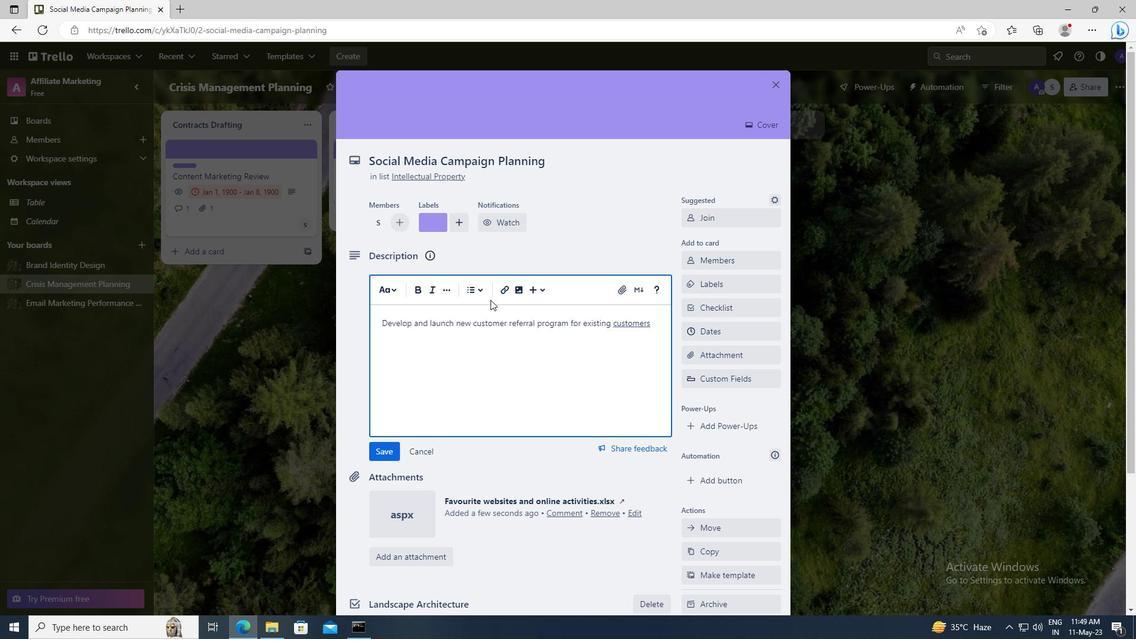 
Action: Mouse moved to (390, 365)
Screenshot: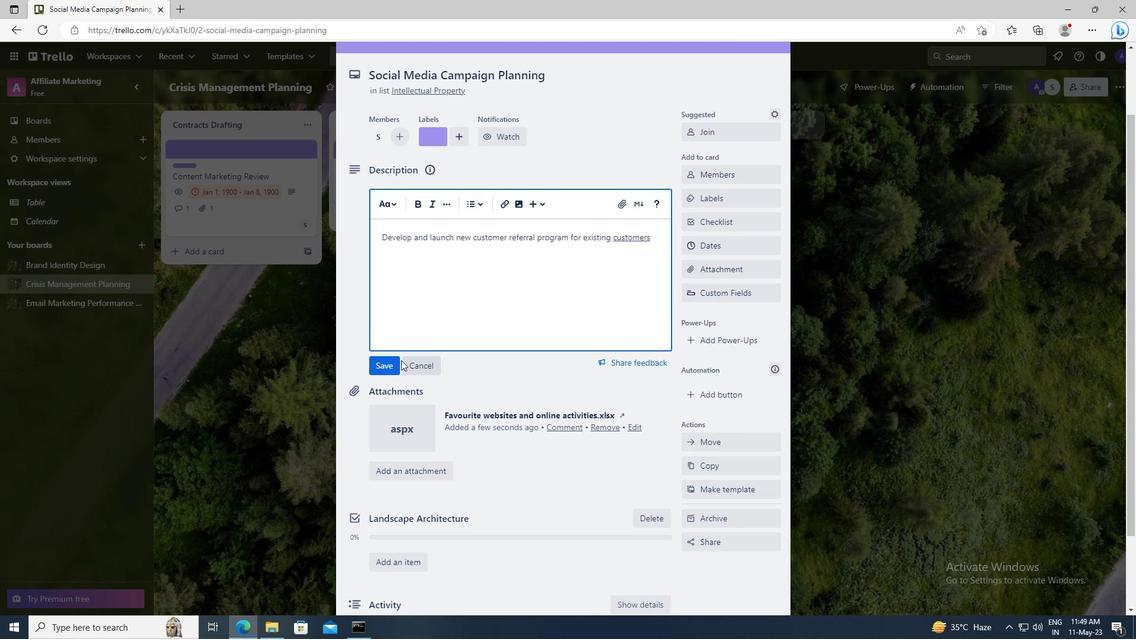 
Action: Mouse pressed left at (390, 365)
Screenshot: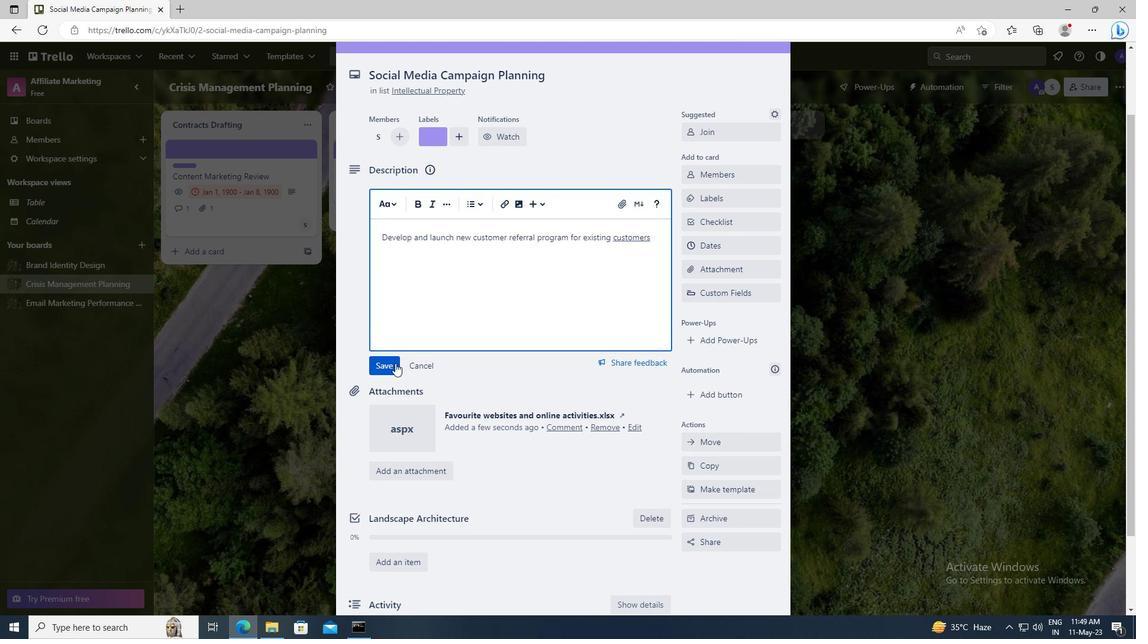 
Action: Mouse moved to (403, 470)
Screenshot: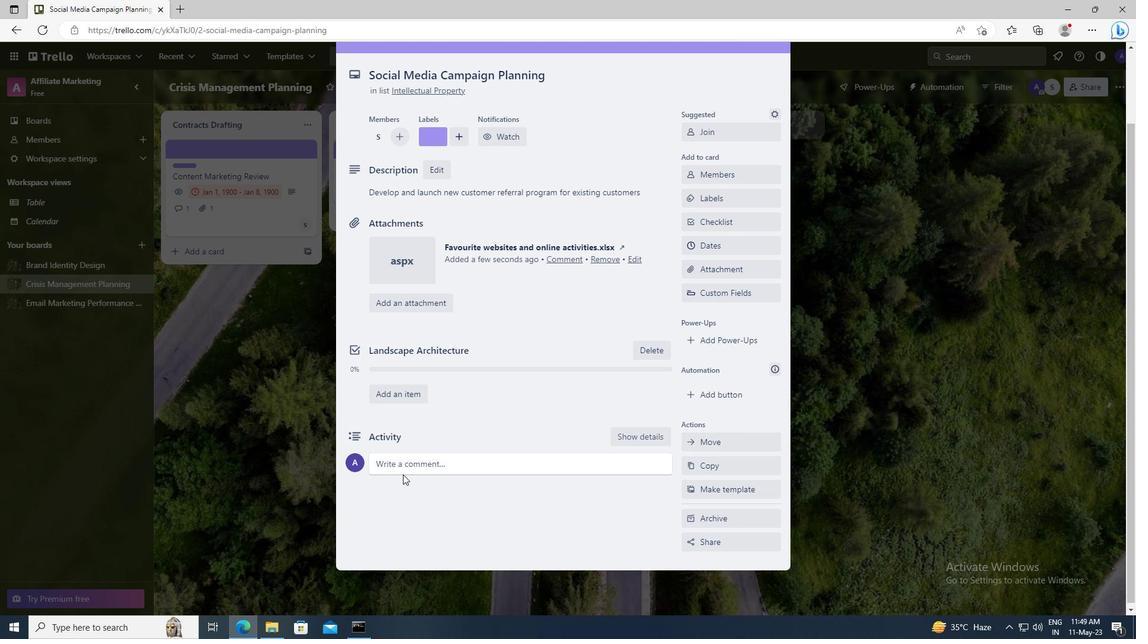 
Action: Mouse pressed left at (403, 470)
Screenshot: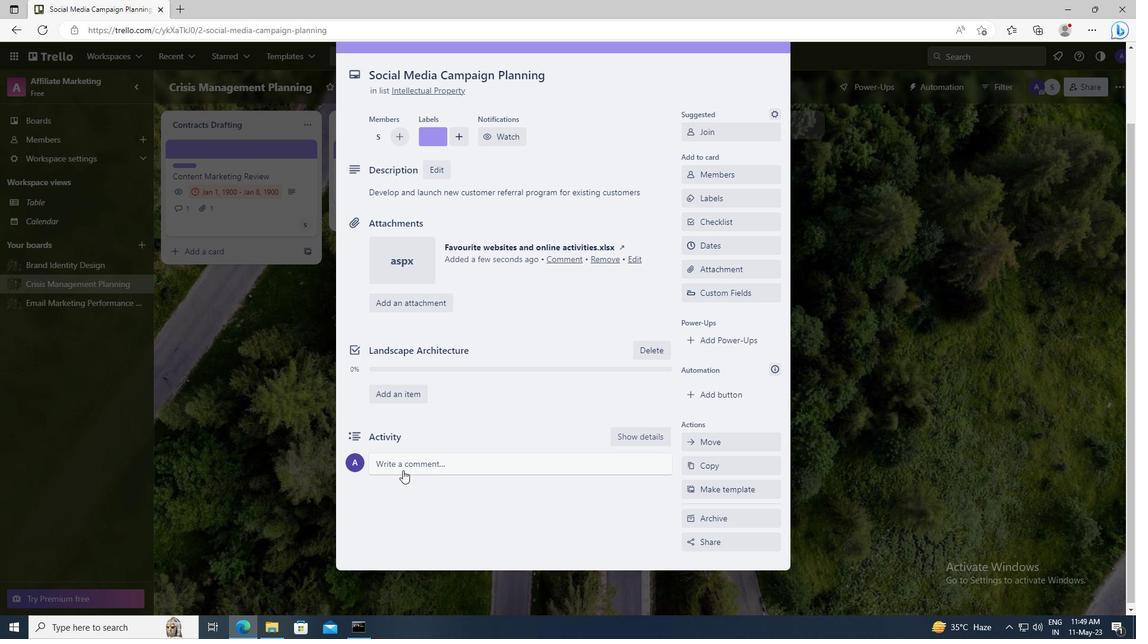 
Action: Key pressed <Key.shift>THIS<Key.space>TASK<Key.space>PRESENTS<Key.space>AN<Key.space>OPPORTUNITY<Key.space>TO<Key.space>SHOWCASE<Key.space>OUR<Key.space>COMMUNICATION<Key.space>AND<Key.space>PRESENTATION<Key.space>SKILLS,<Key.space>EFFECTIVELY<Key.space>CONVEYING<Key.space>INFORMATION<Key.space>AND<Key.space>IDEAS<Key.space>TO<Key.space>OTHERS.
Screenshot: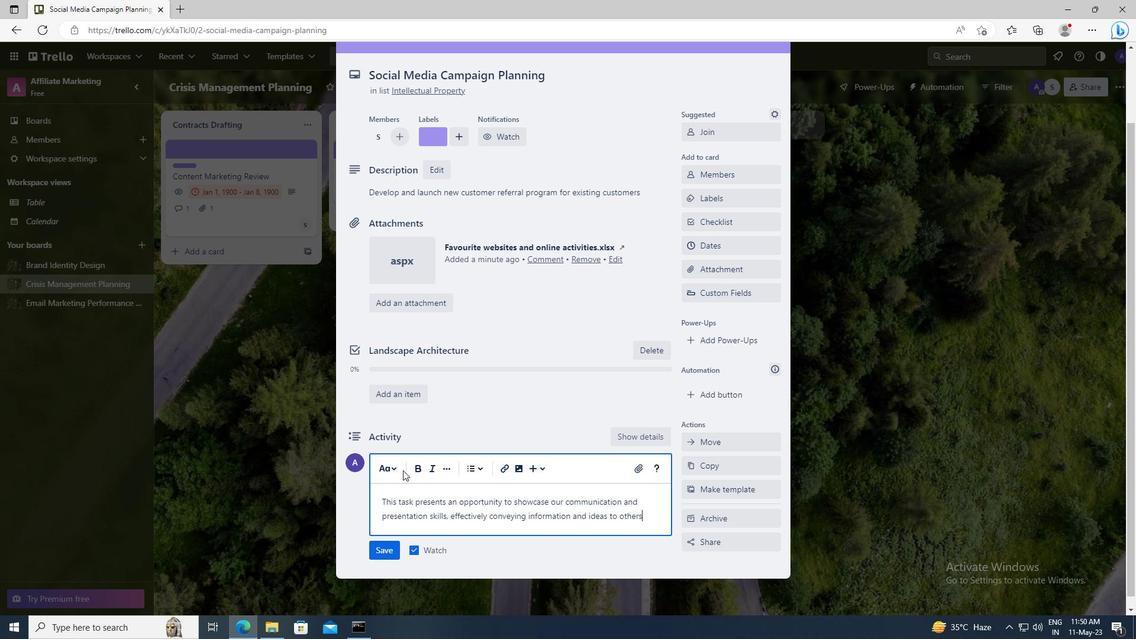 
Action: Mouse moved to (391, 550)
Screenshot: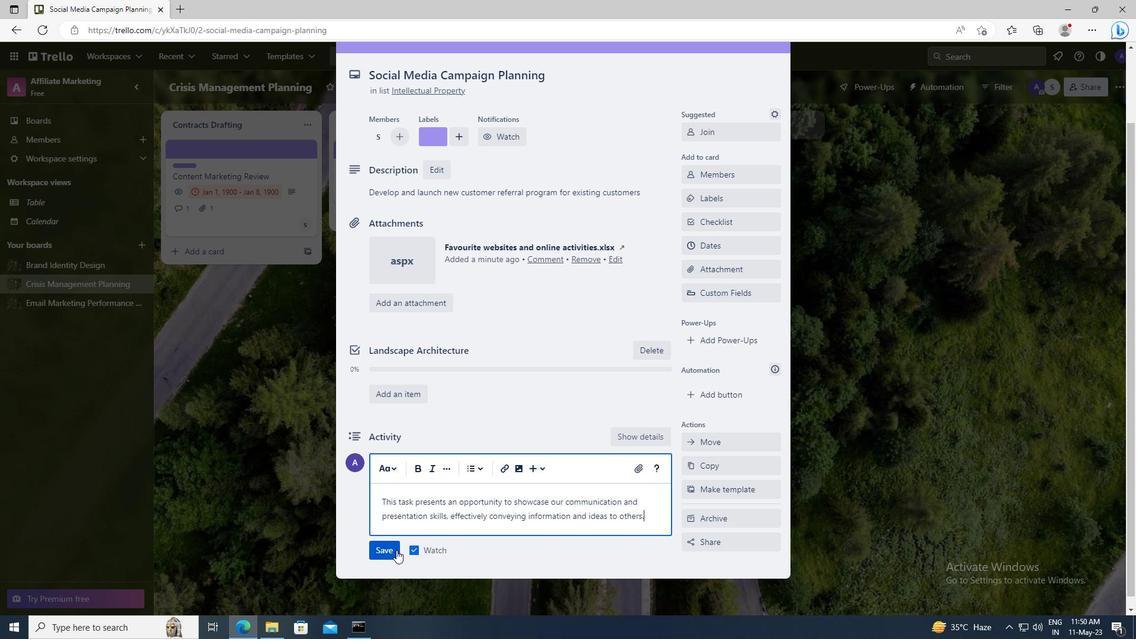 
Action: Mouse pressed left at (391, 550)
Screenshot: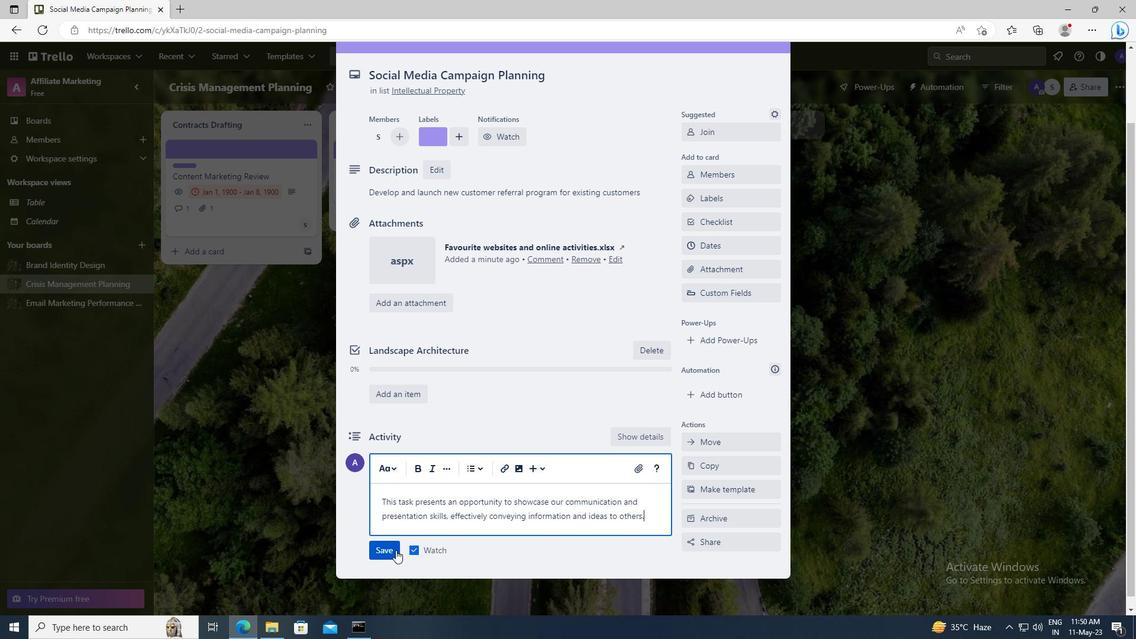 
Action: Mouse moved to (716, 245)
Screenshot: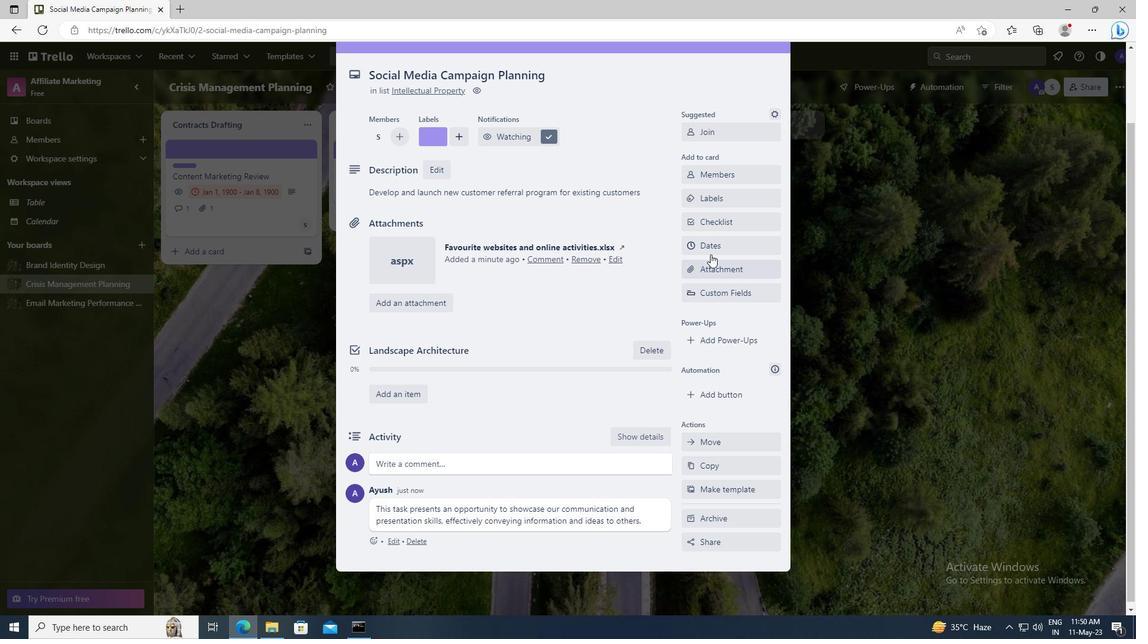 
Action: Mouse pressed left at (716, 245)
Screenshot: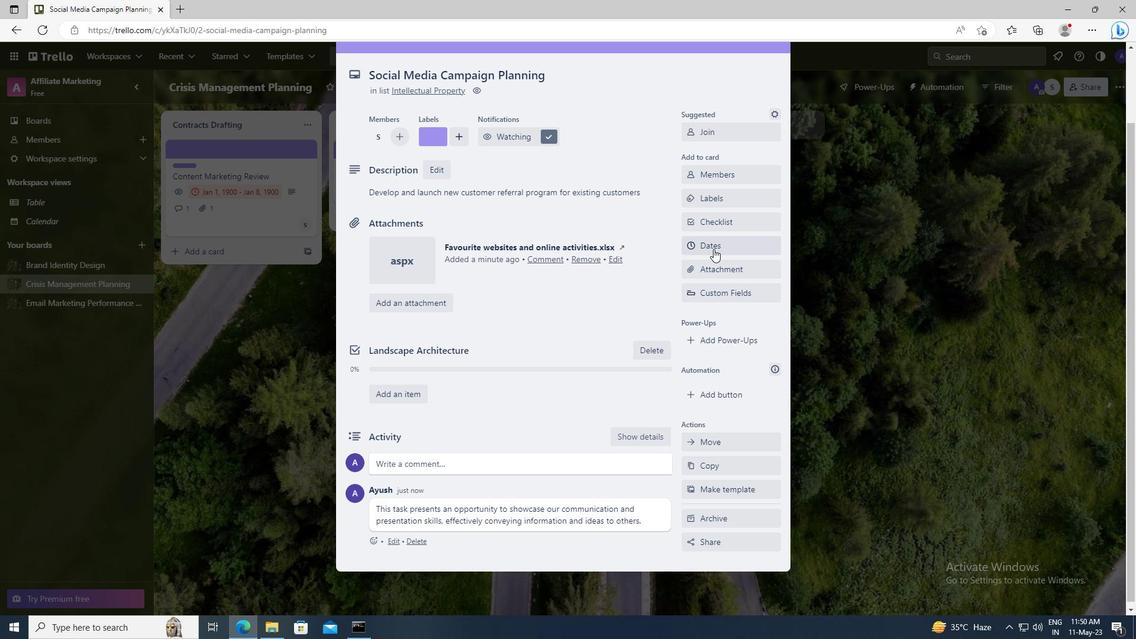 
Action: Mouse moved to (692, 300)
Screenshot: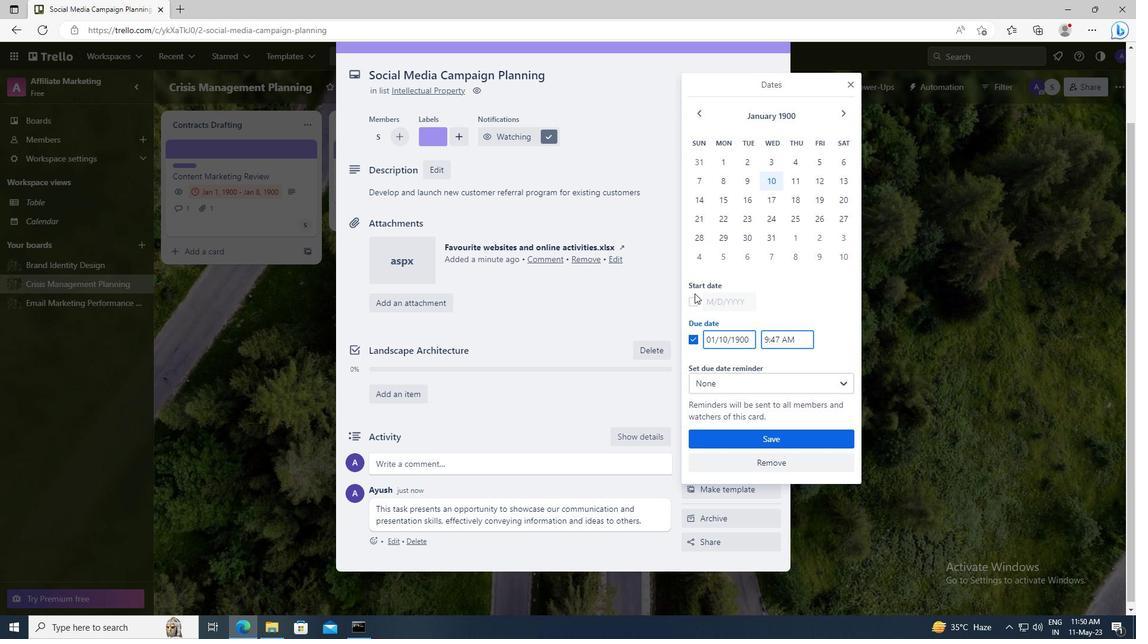 
Action: Mouse pressed left at (692, 300)
Screenshot: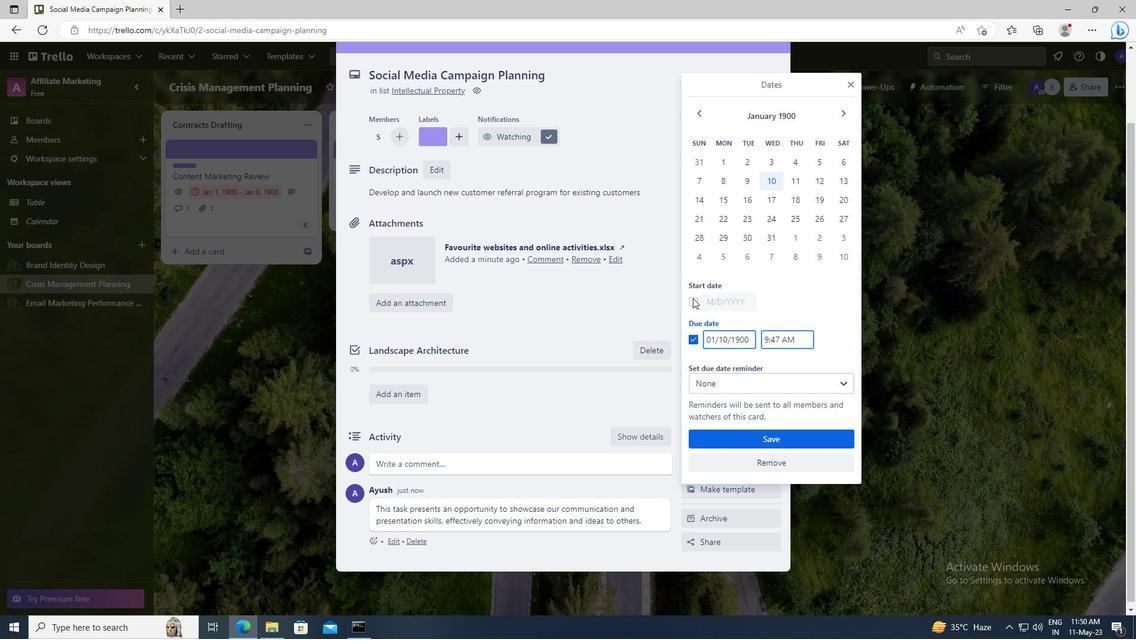 
Action: Mouse moved to (750, 303)
Screenshot: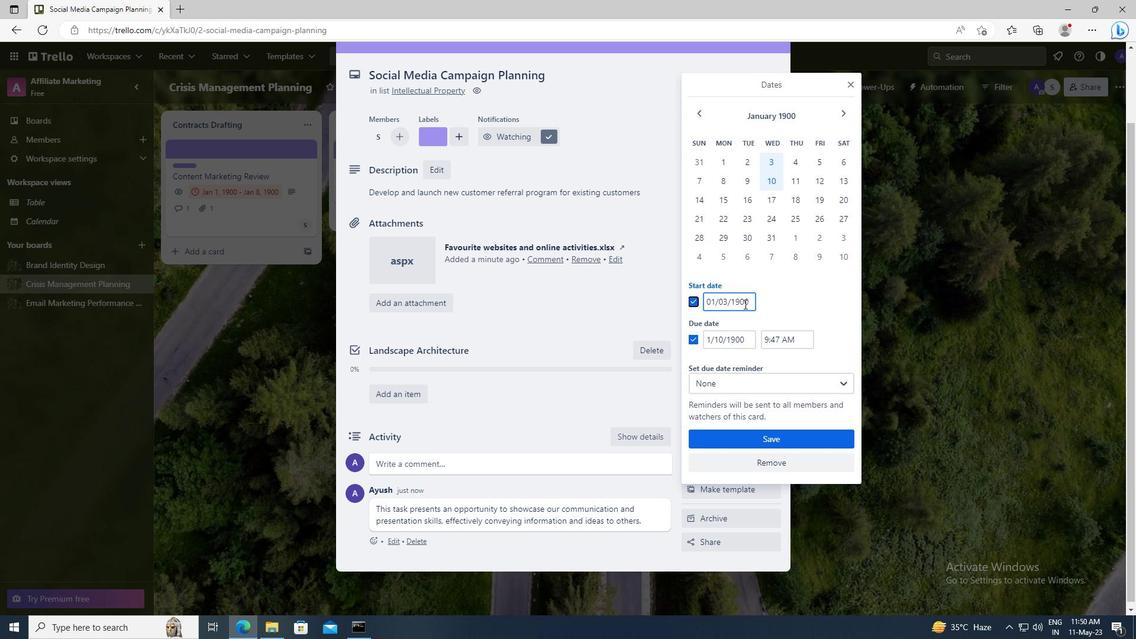
Action: Mouse pressed left at (750, 303)
Screenshot: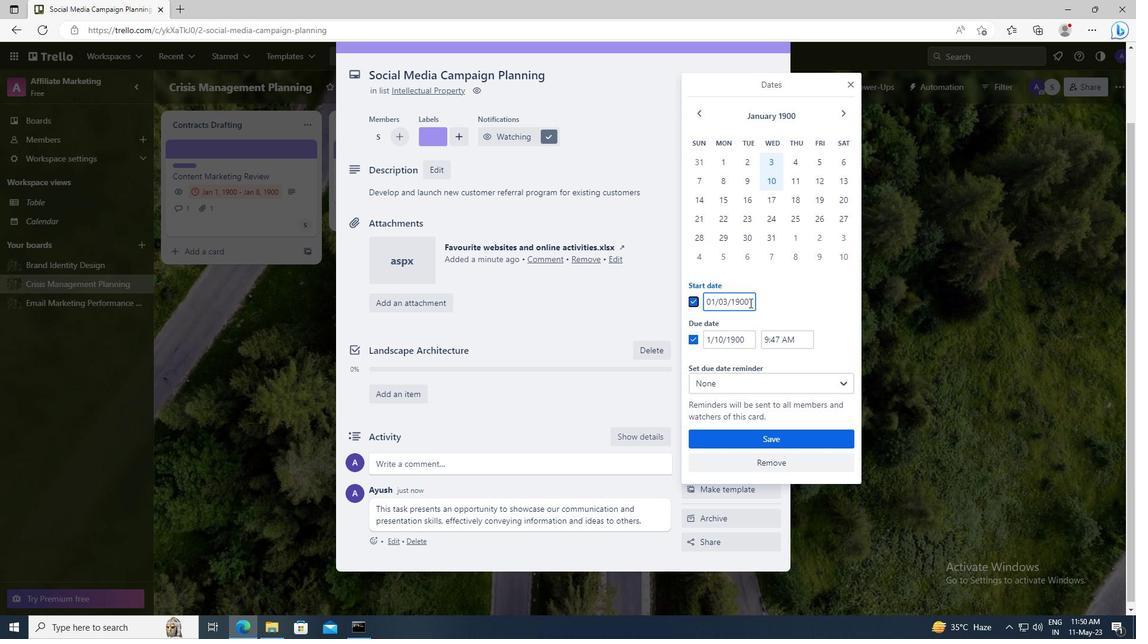 
Action: Key pressed <Key.left><Key.left><Key.left><Key.left><Key.left><Key.backspace>4
Screenshot: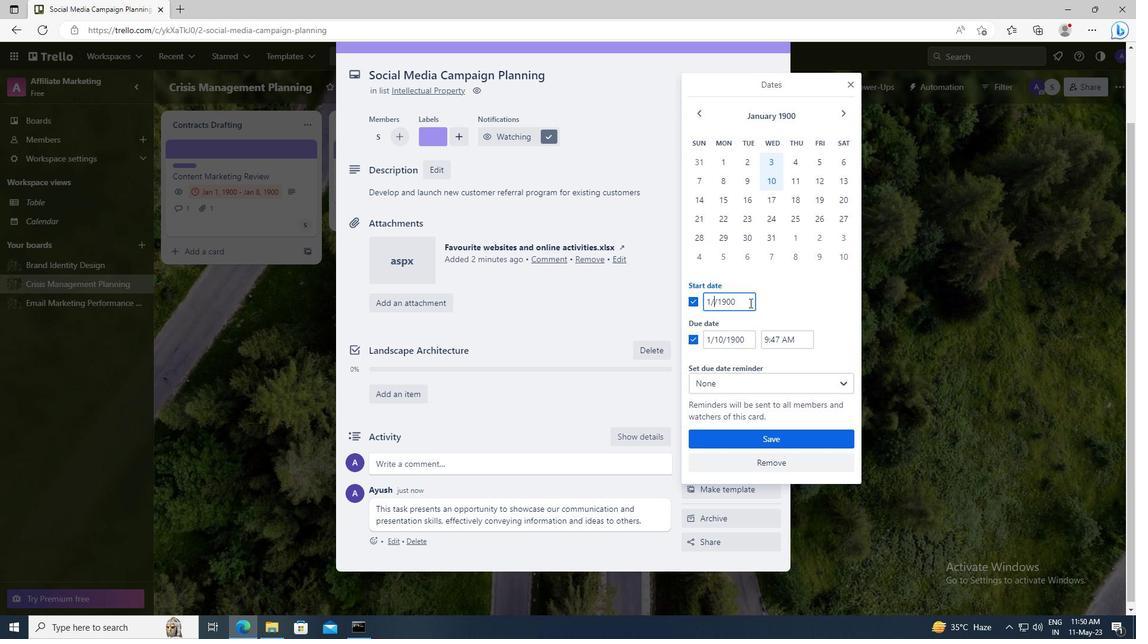 
Action: Mouse moved to (751, 341)
Screenshot: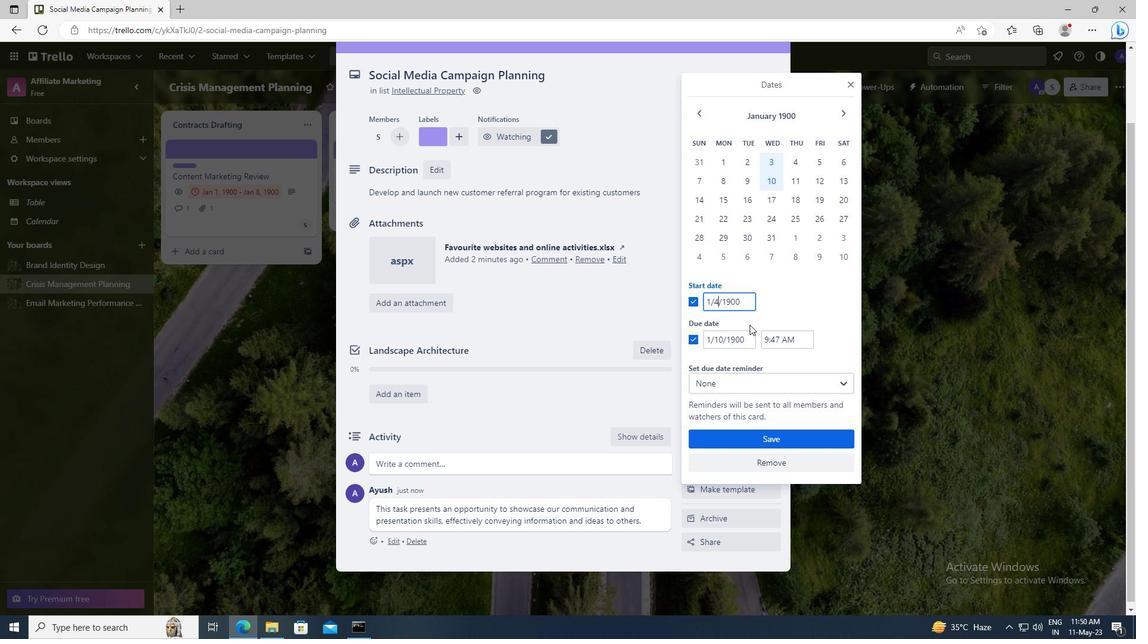 
Action: Mouse pressed left at (751, 341)
Screenshot: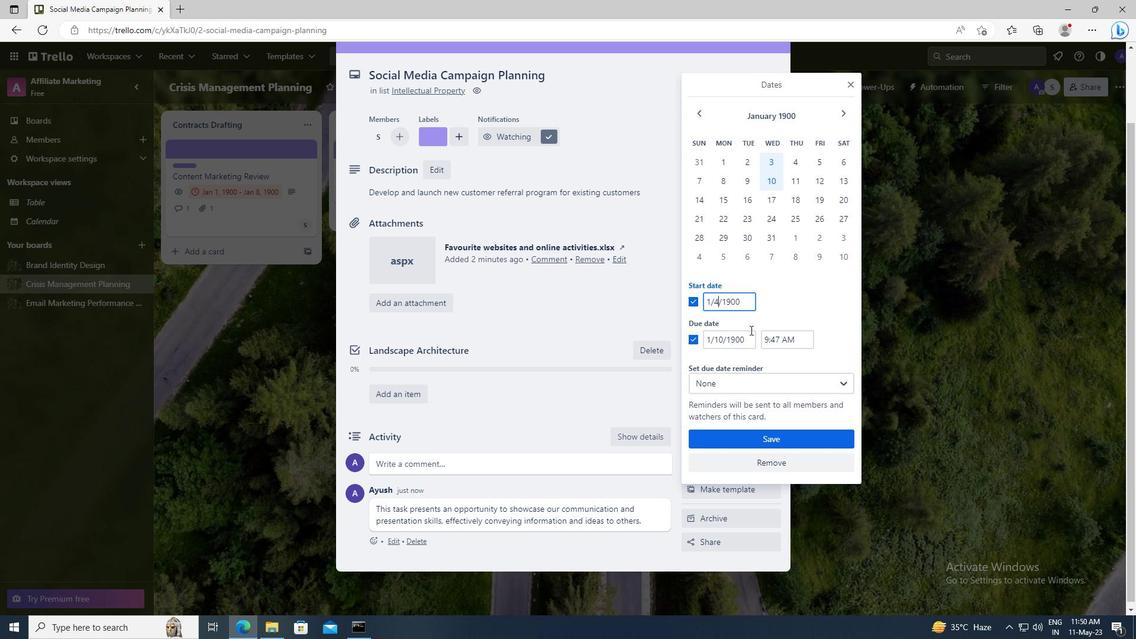 
Action: Key pressed <Key.left><Key.left><Key.left><Key.left><Key.left><Key.backspace><Key.backspace>11
Screenshot: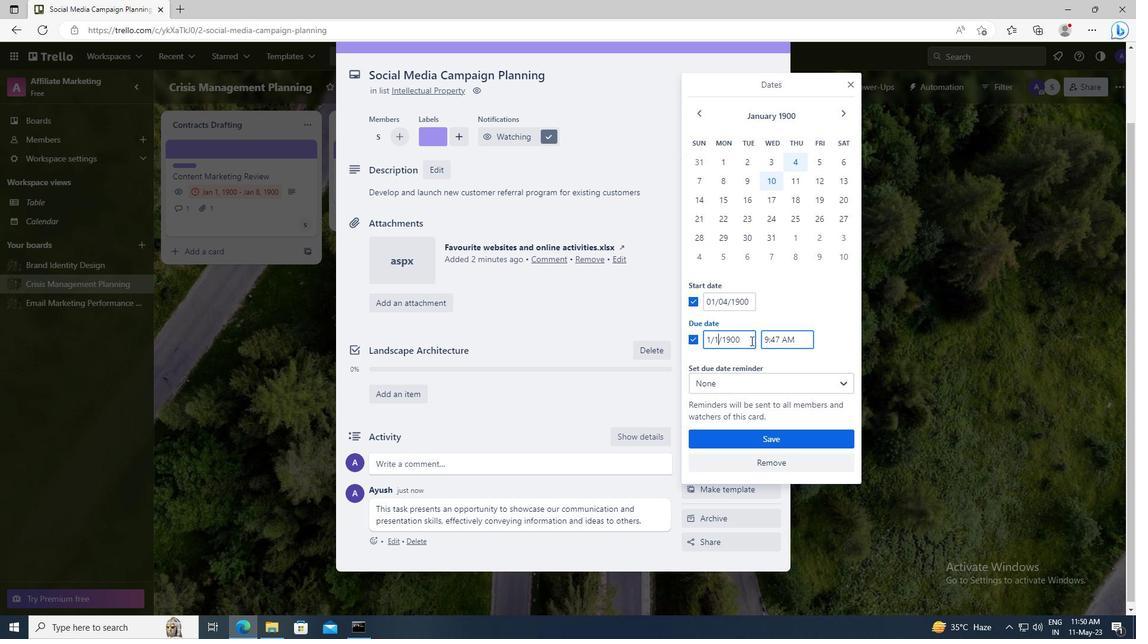 
Action: Mouse moved to (770, 437)
Screenshot: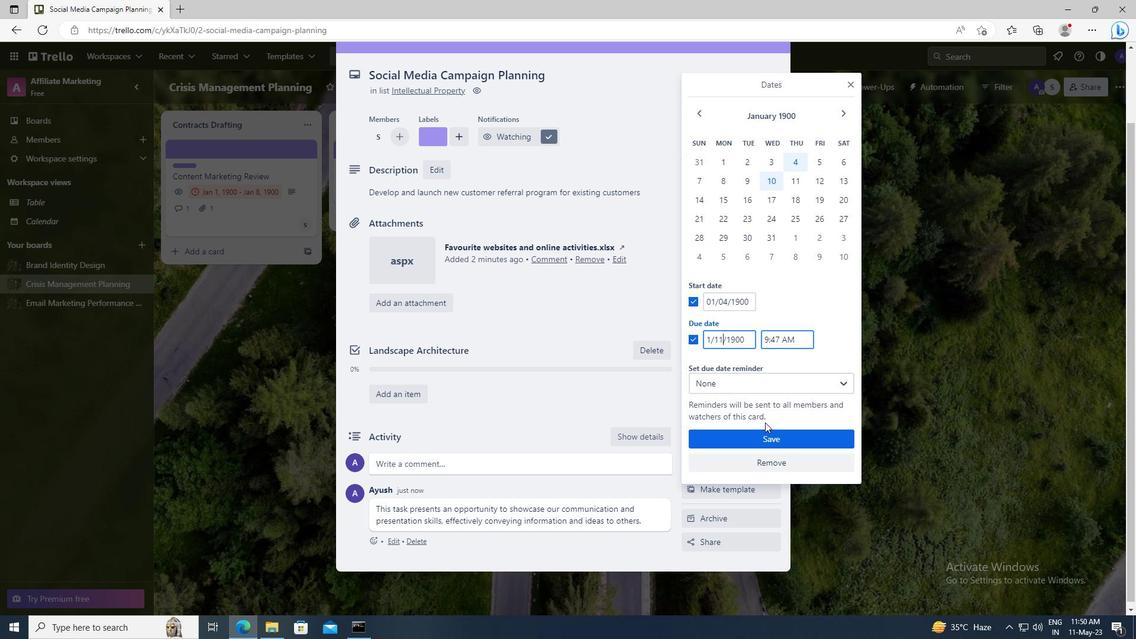 
Action: Mouse pressed left at (770, 437)
Screenshot: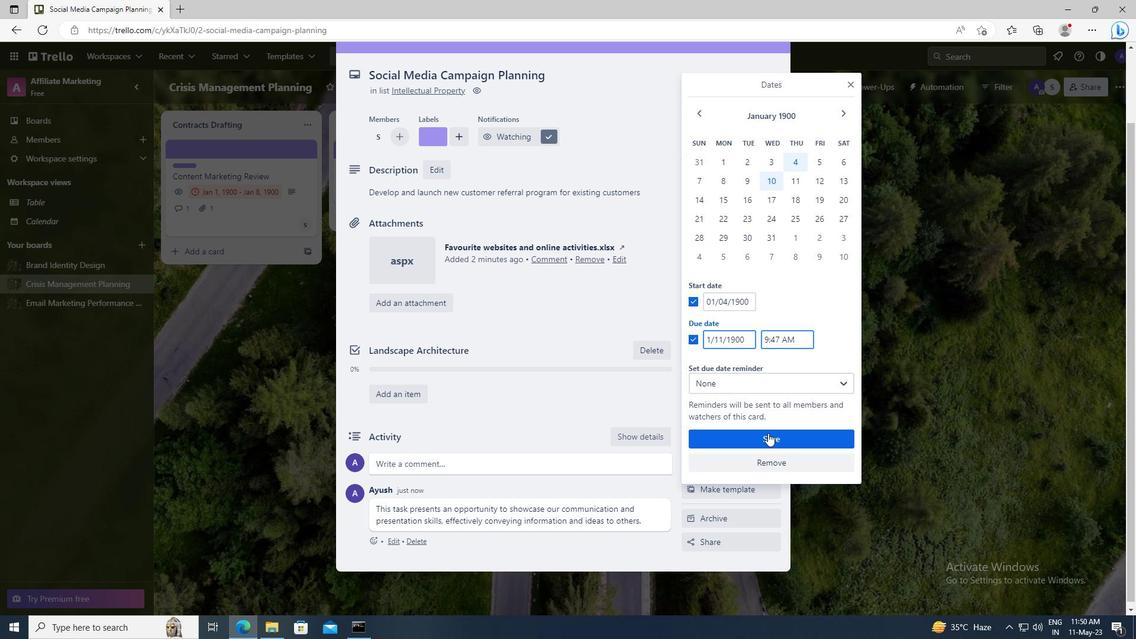
